 Task: Find an Airbnb in Prairieville, United States for 2 adults from August 1 to August 5, with a price range of ₹6000 to ₹15000, 1 bedroom, 1 bed, 1 bathroom, flat type, Wifi, self check-in, and English-speaking host.
Action: Mouse moved to (465, 58)
Screenshot: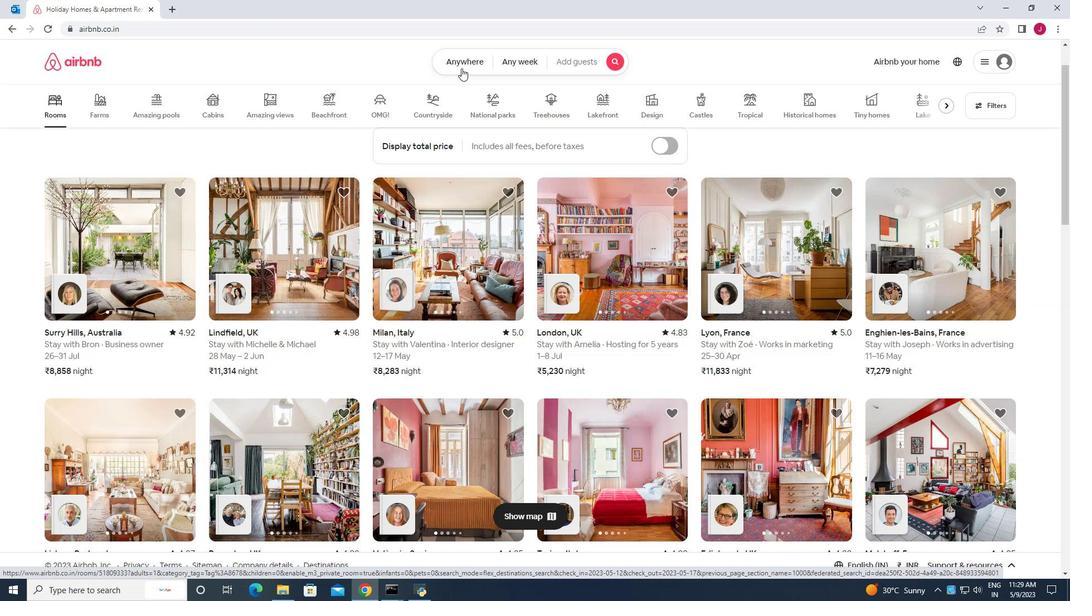 
Action: Mouse pressed left at (465, 58)
Screenshot: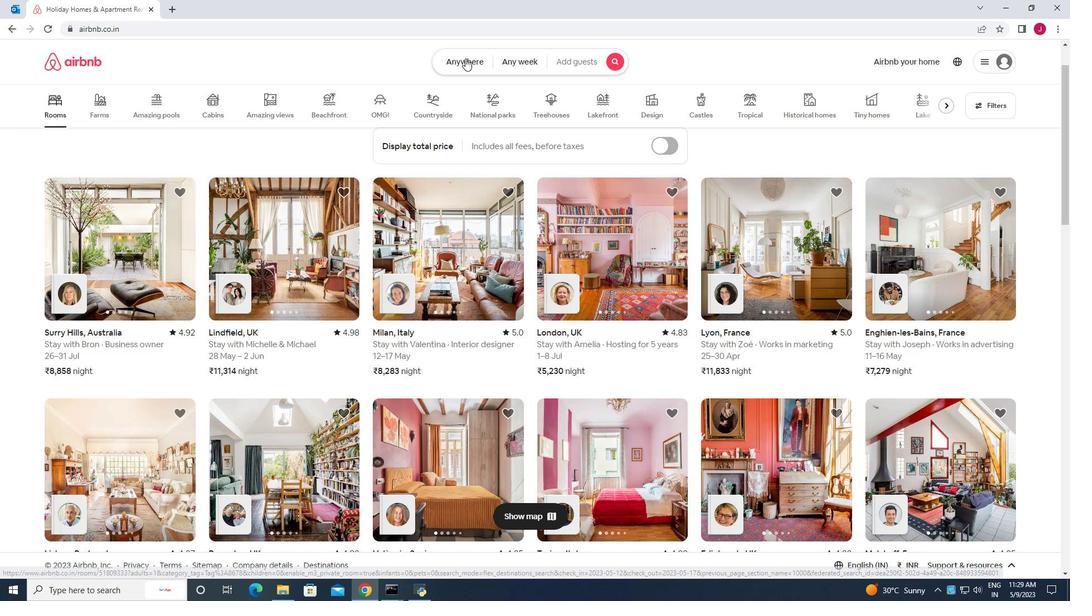 
Action: Mouse moved to (351, 107)
Screenshot: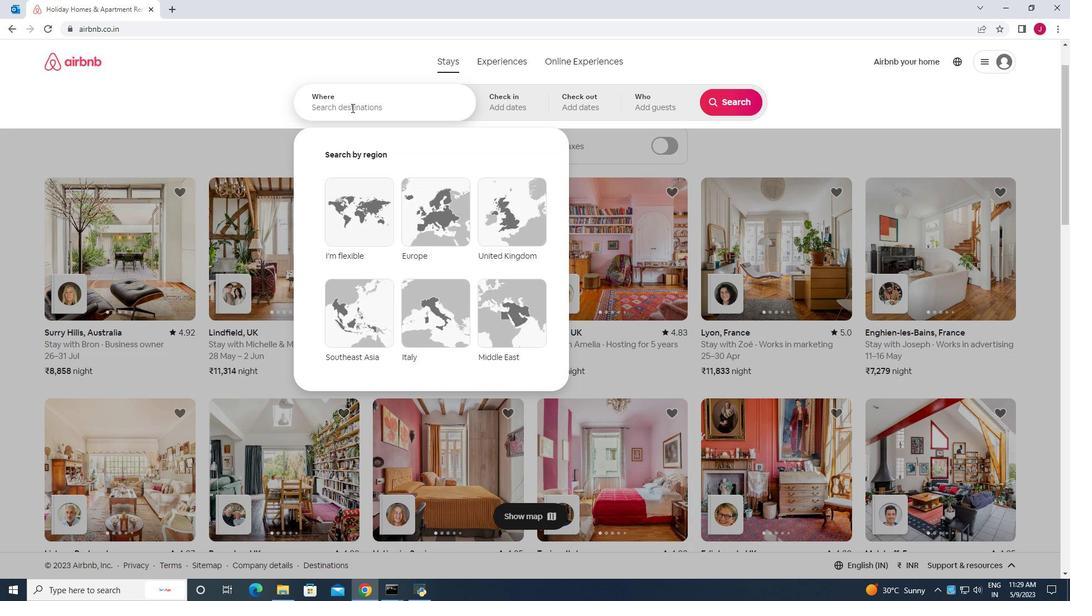 
Action: Mouse pressed left at (351, 107)
Screenshot: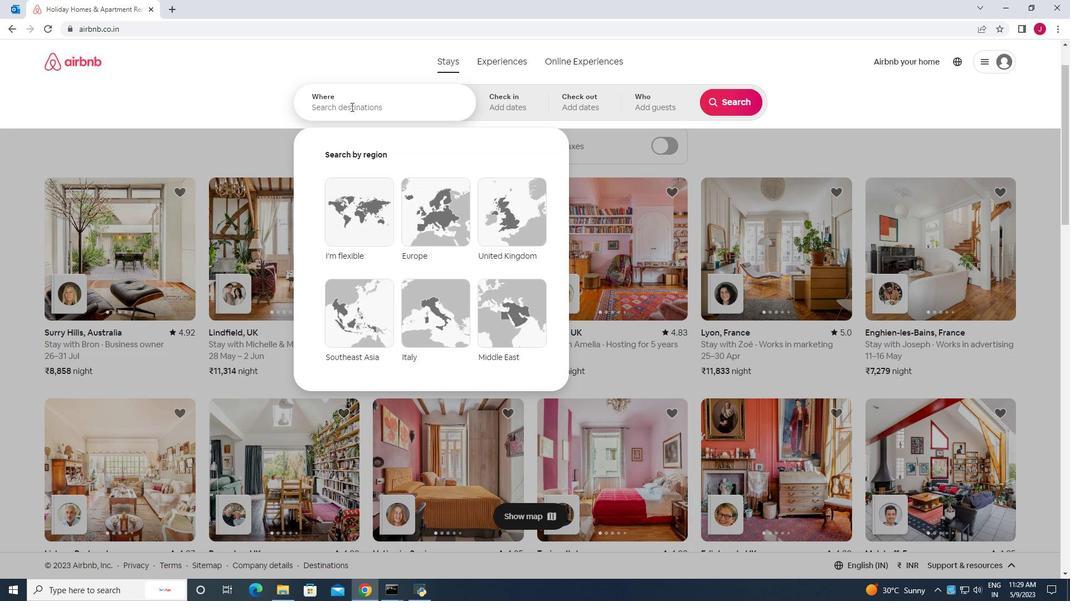 
Action: Key pressed praireville<Key.space>united<Key.space>states<Key.enter>
Screenshot: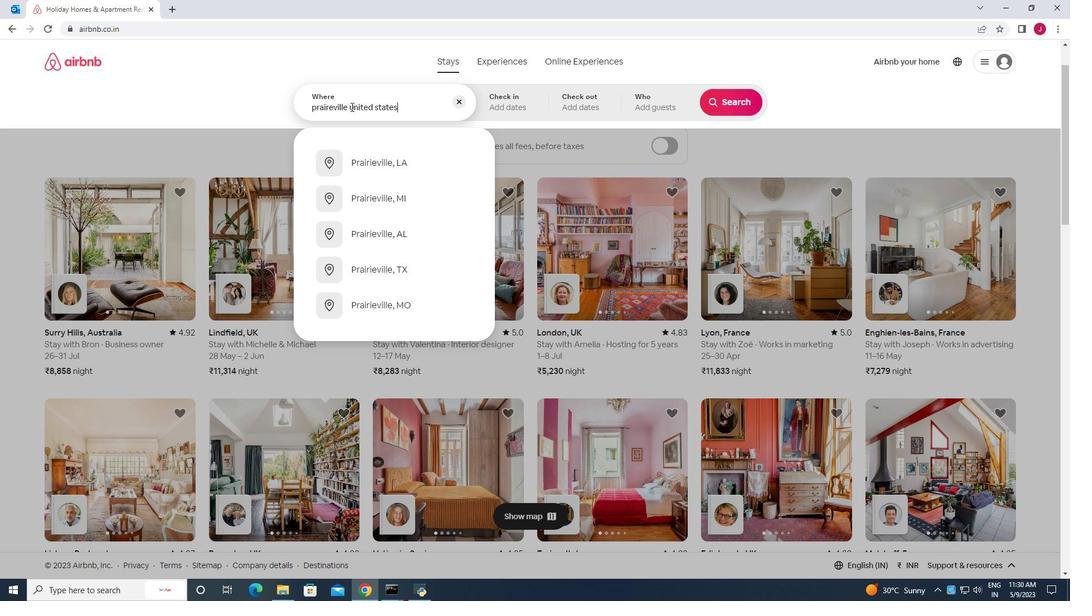 
Action: Mouse moved to (735, 187)
Screenshot: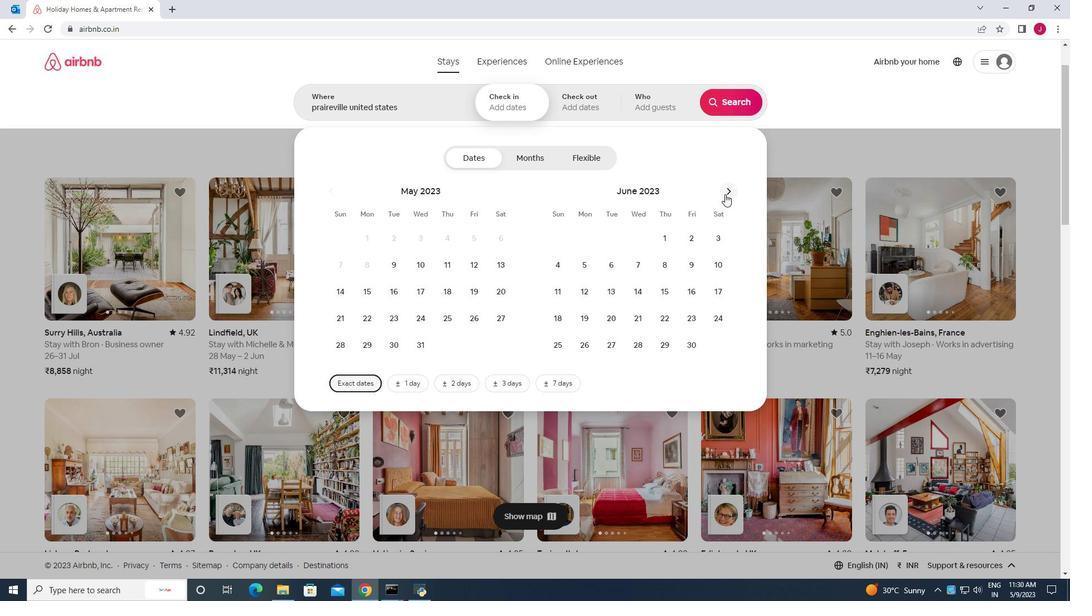 
Action: Mouse pressed left at (735, 187)
Screenshot: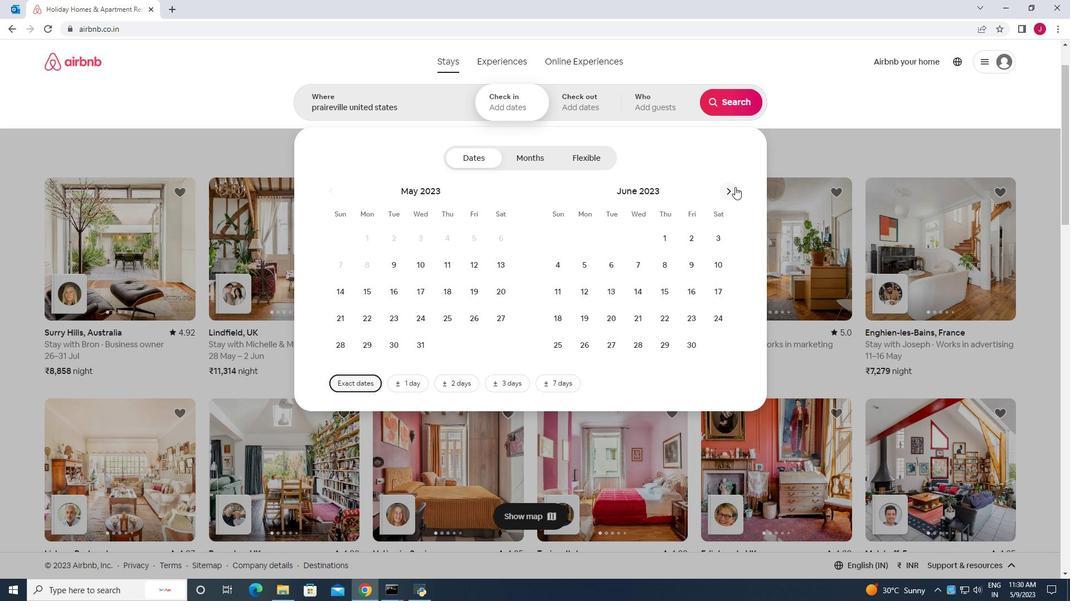 
Action: Mouse moved to (734, 187)
Screenshot: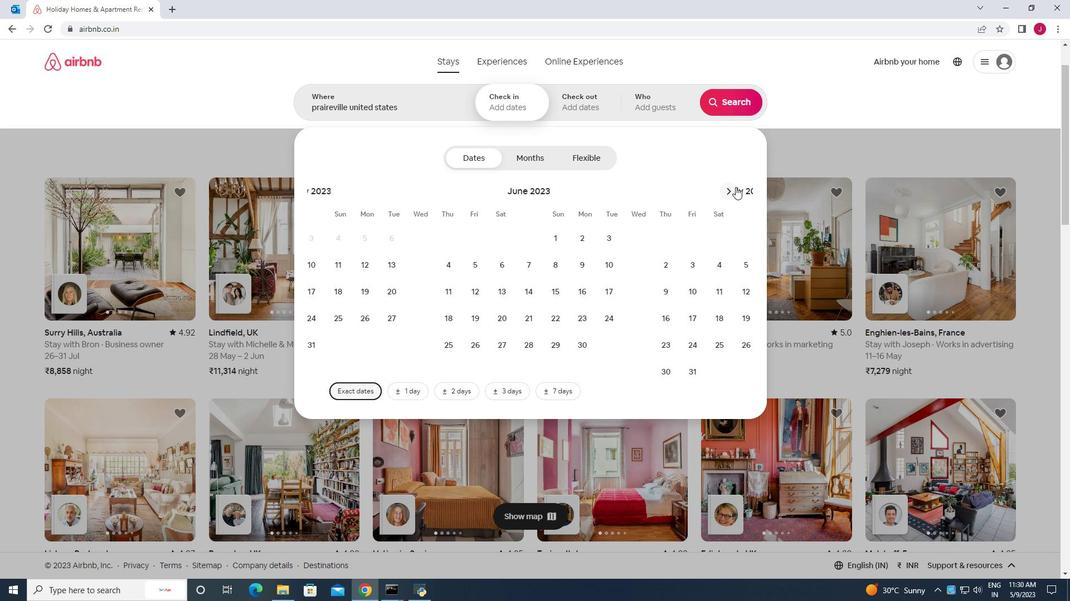 
Action: Mouse pressed left at (734, 187)
Screenshot: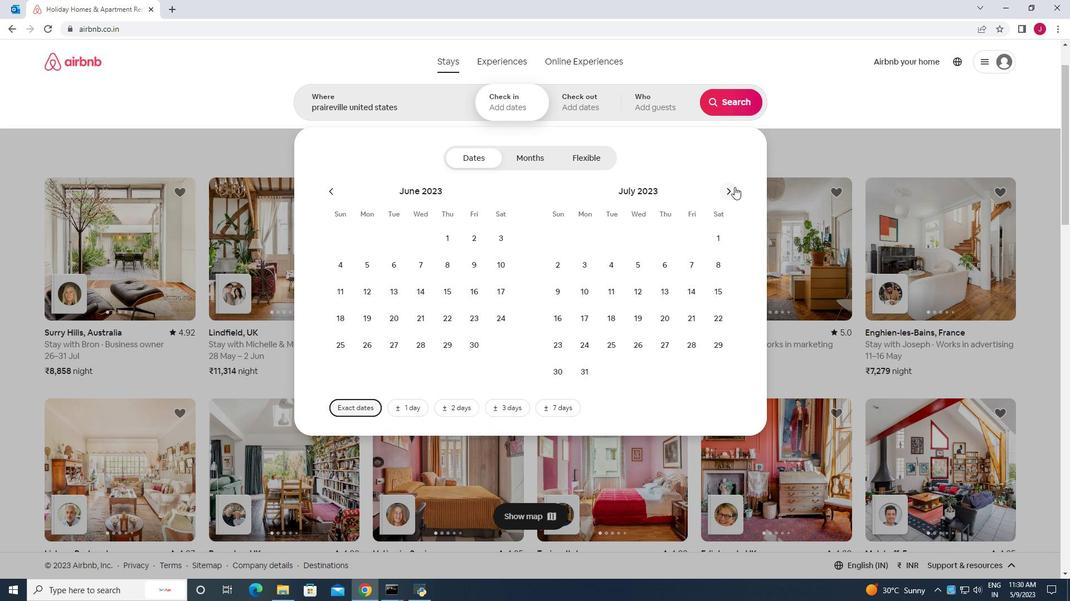 
Action: Mouse moved to (611, 239)
Screenshot: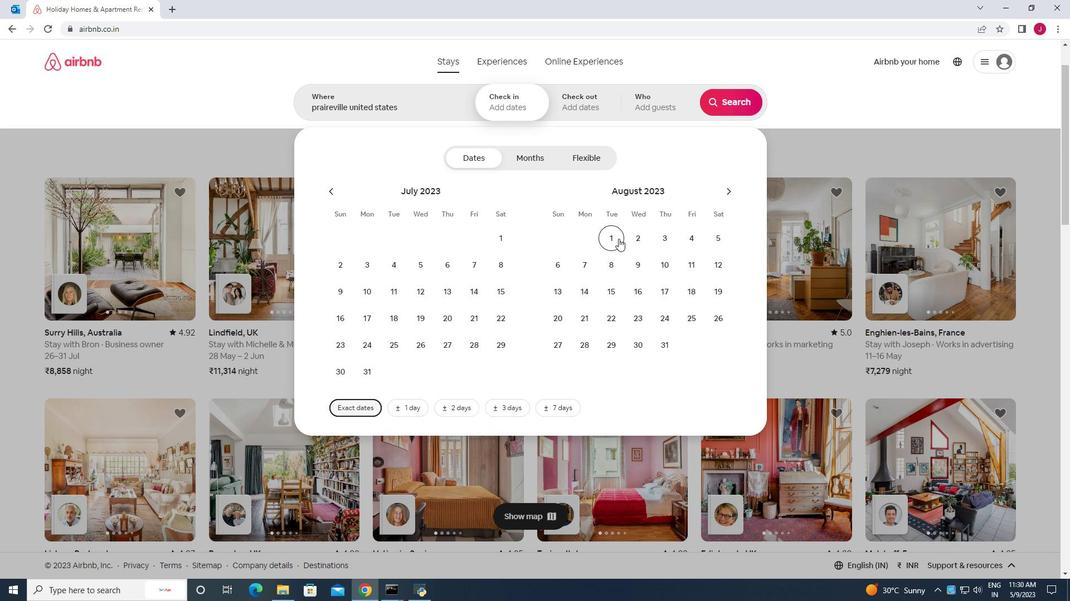 
Action: Mouse pressed left at (611, 239)
Screenshot: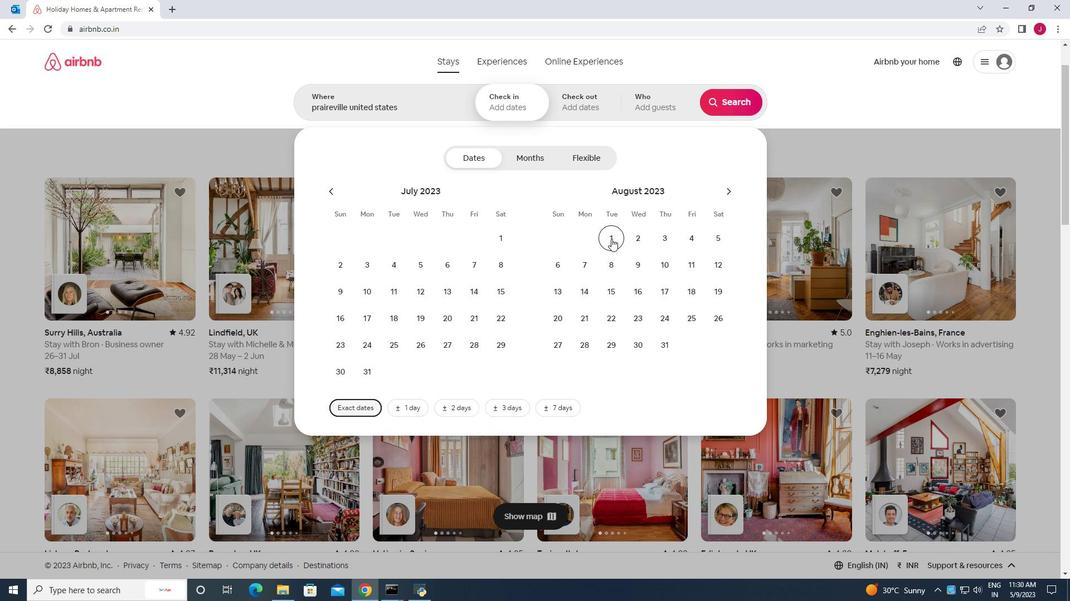 
Action: Mouse moved to (720, 236)
Screenshot: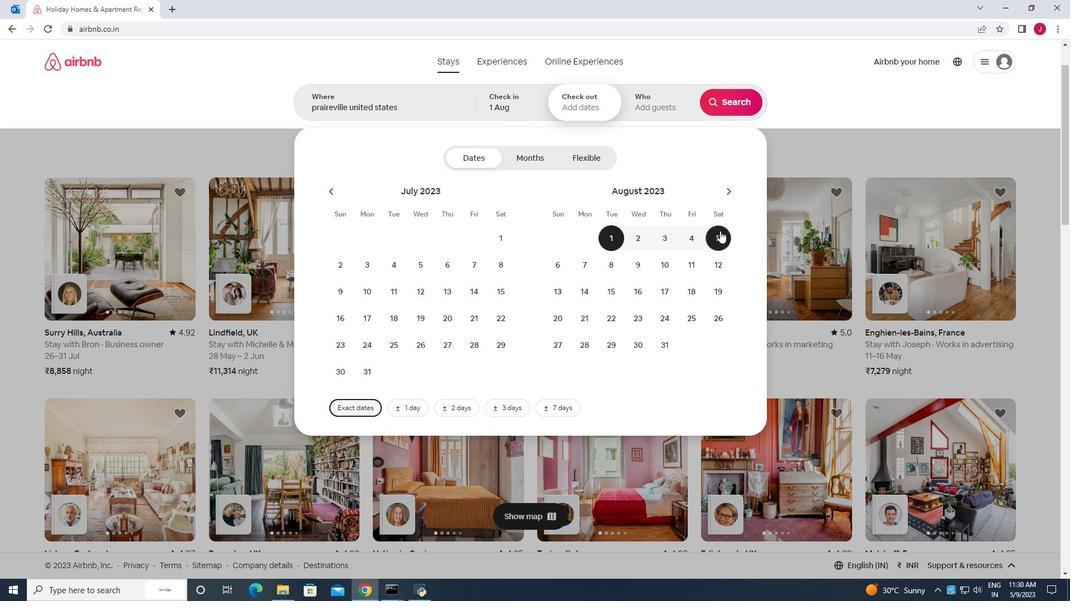 
Action: Mouse pressed left at (720, 236)
Screenshot: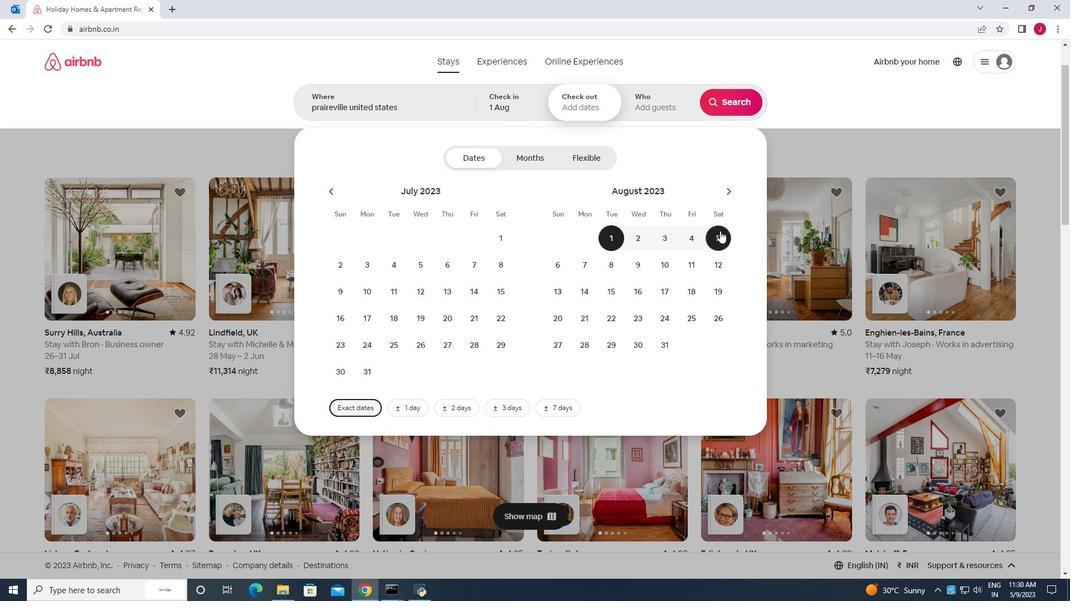 
Action: Mouse moved to (650, 104)
Screenshot: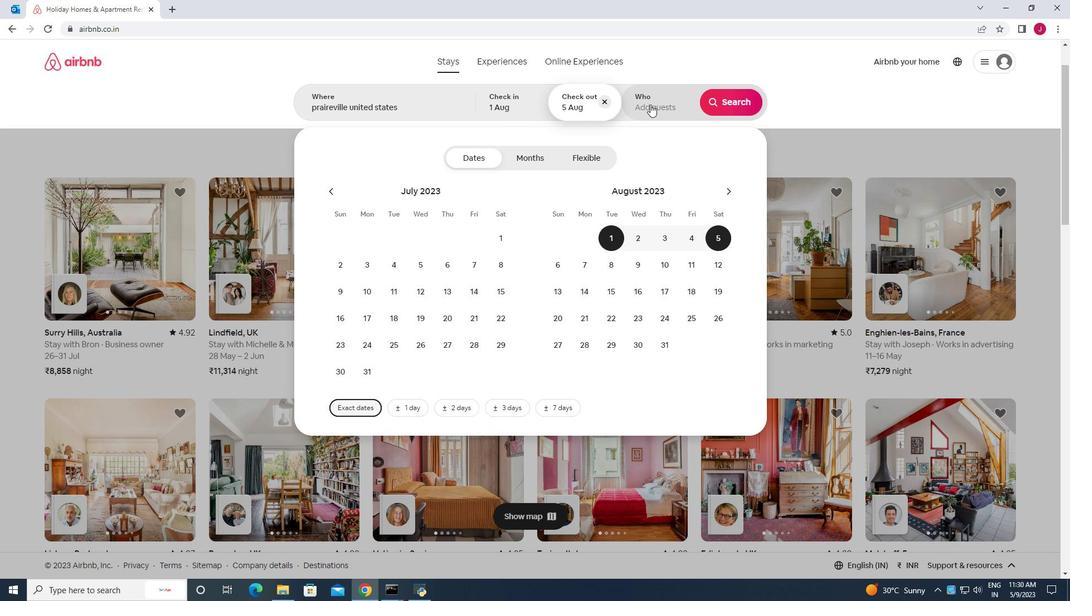 
Action: Mouse pressed left at (650, 104)
Screenshot: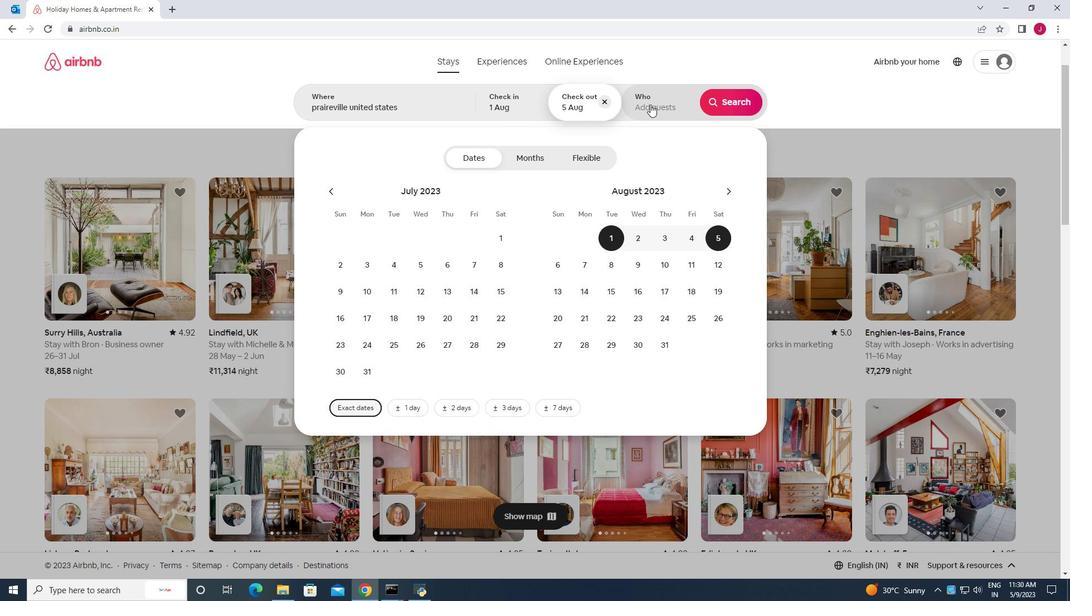 
Action: Mouse moved to (732, 164)
Screenshot: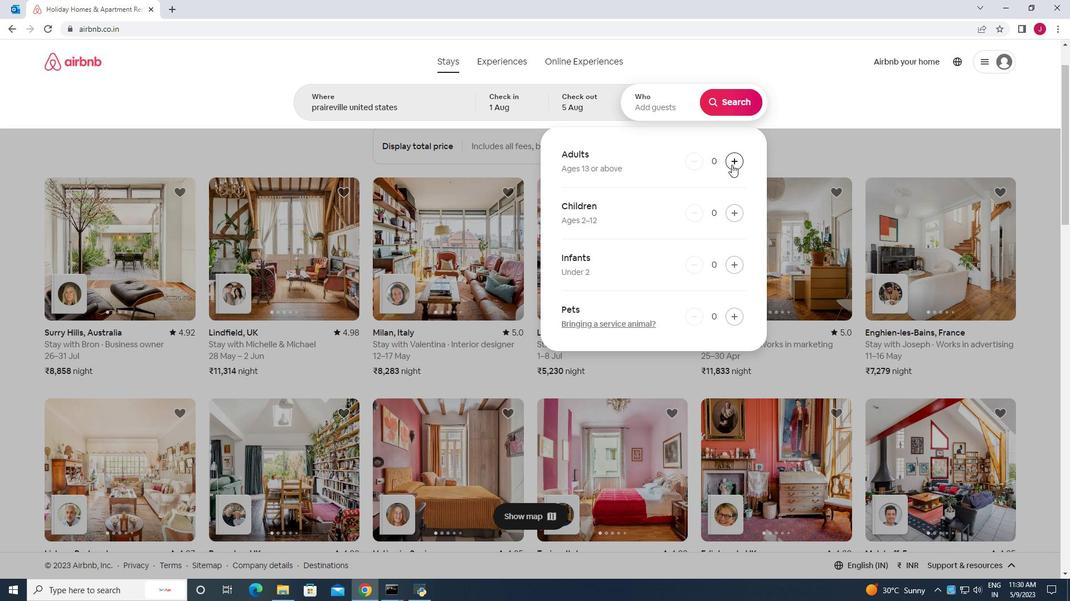 
Action: Mouse pressed left at (732, 164)
Screenshot: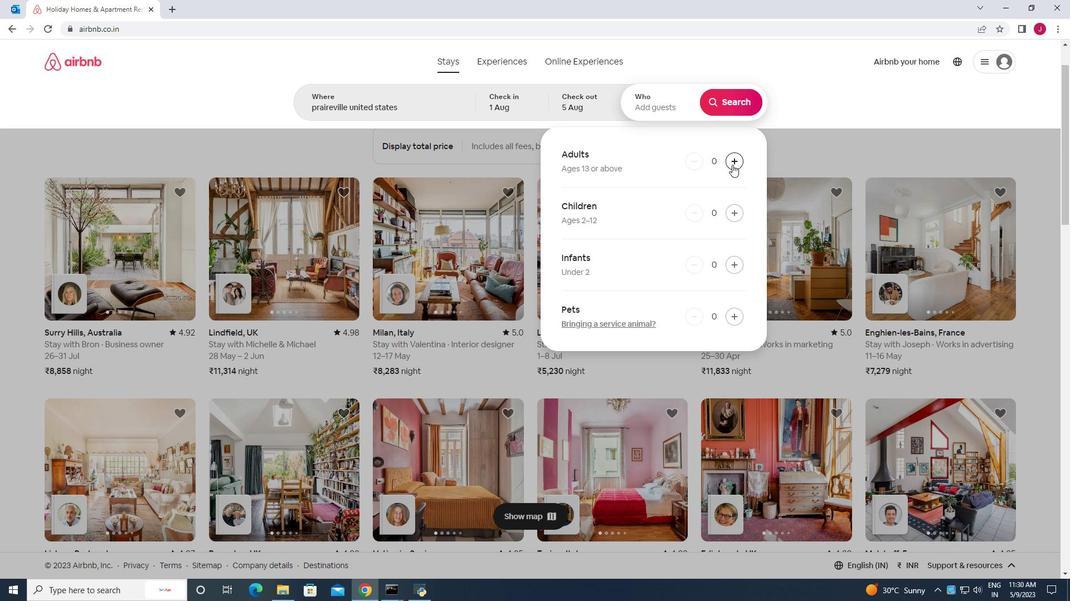 
Action: Mouse moved to (738, 99)
Screenshot: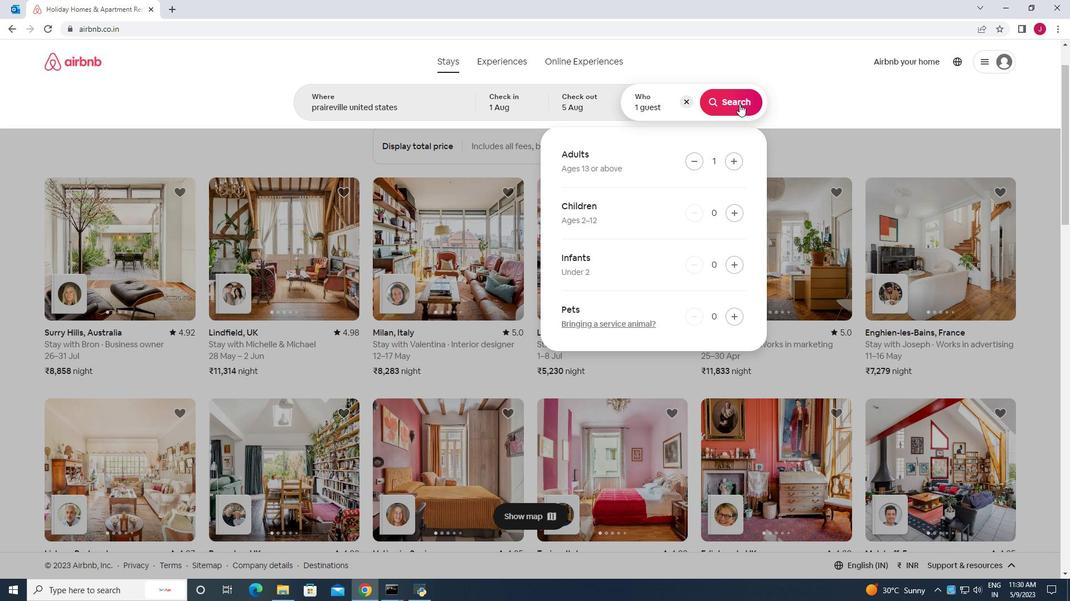 
Action: Mouse pressed left at (738, 99)
Screenshot: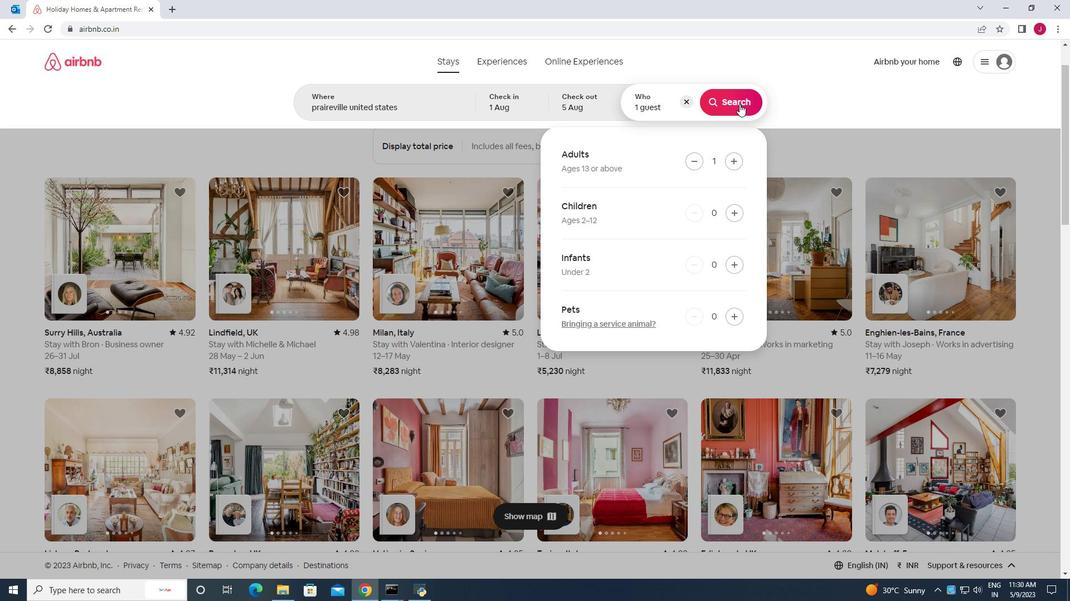 
Action: Mouse moved to (1027, 107)
Screenshot: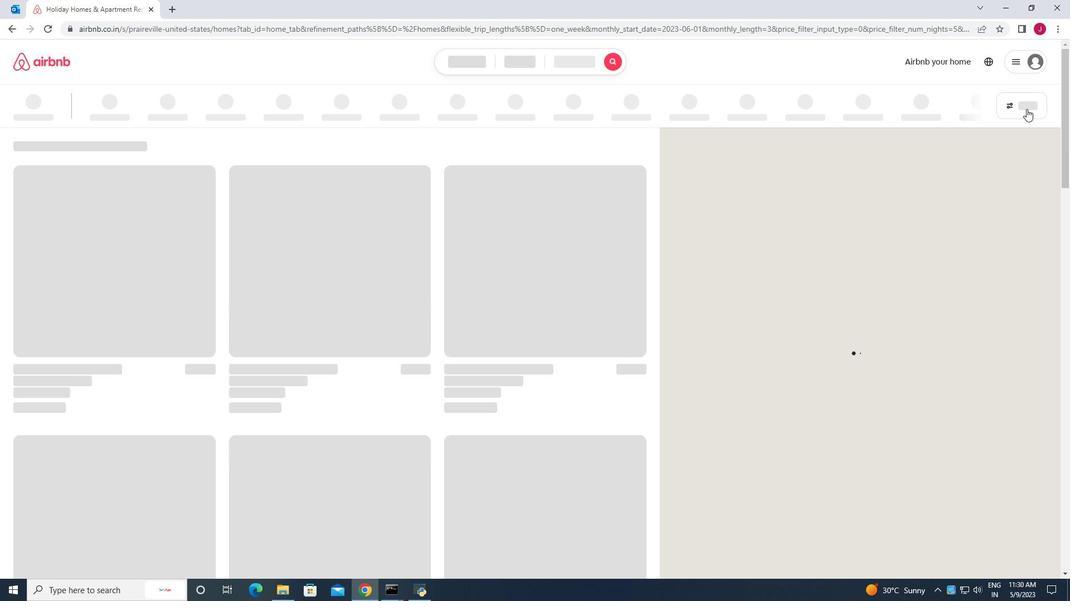 
Action: Mouse pressed left at (1027, 107)
Screenshot: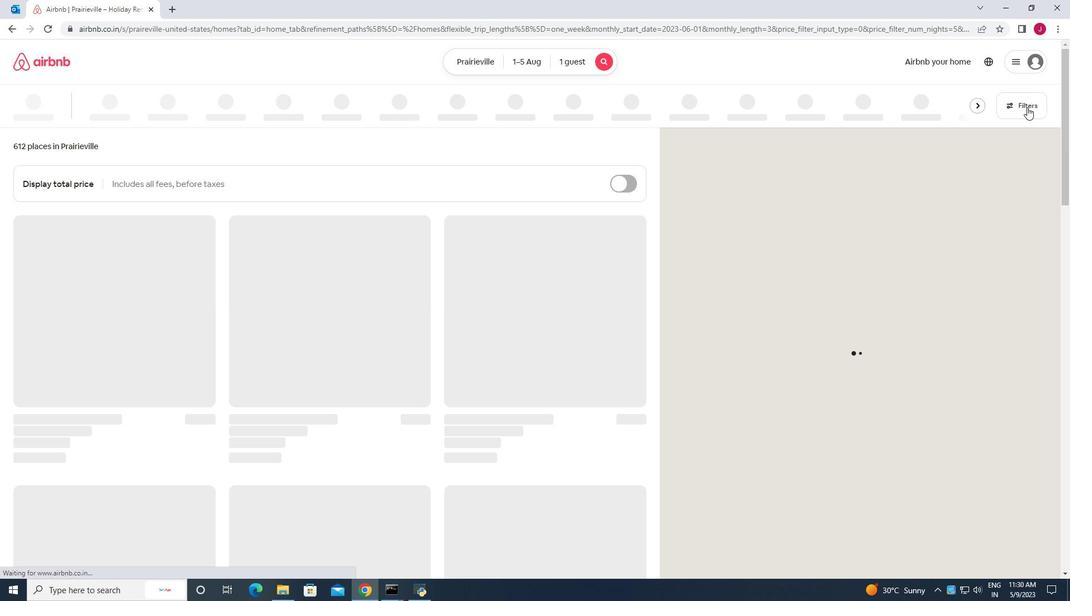 
Action: Mouse moved to (411, 377)
Screenshot: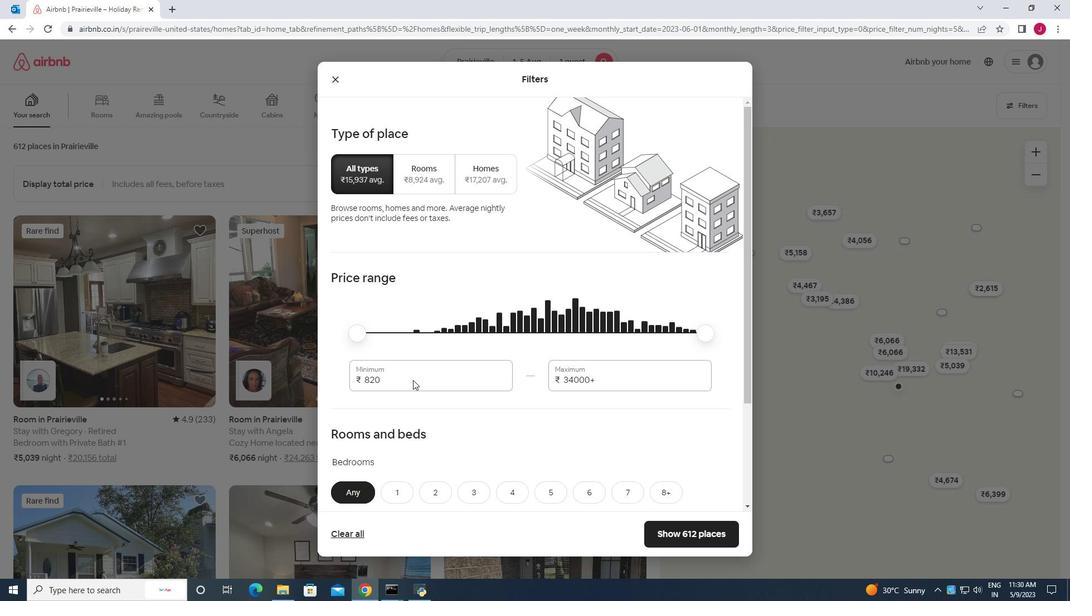 
Action: Mouse pressed left at (411, 377)
Screenshot: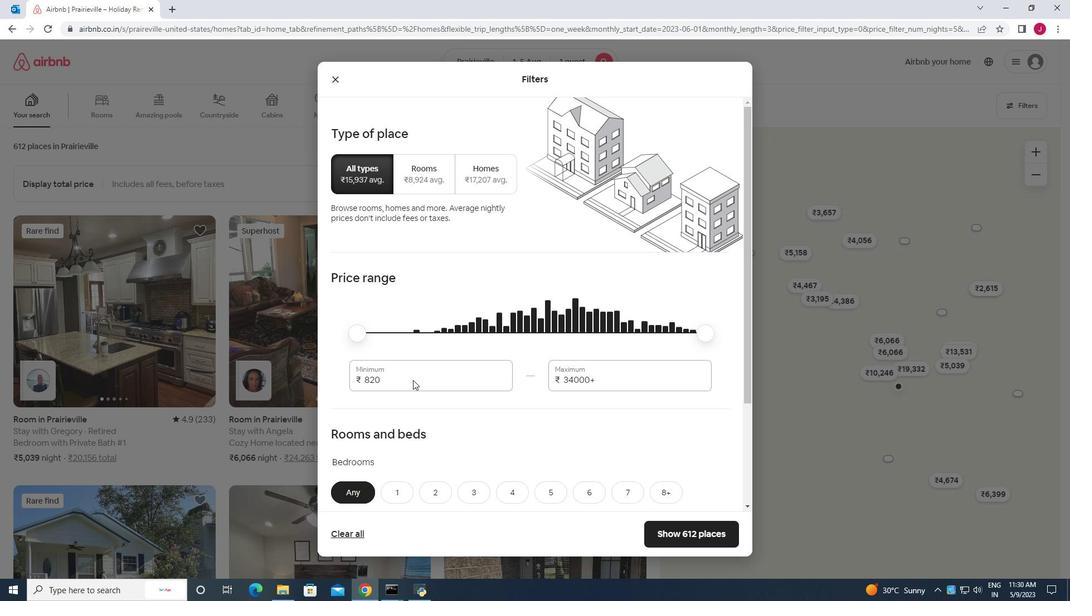 
Action: Mouse moved to (410, 376)
Screenshot: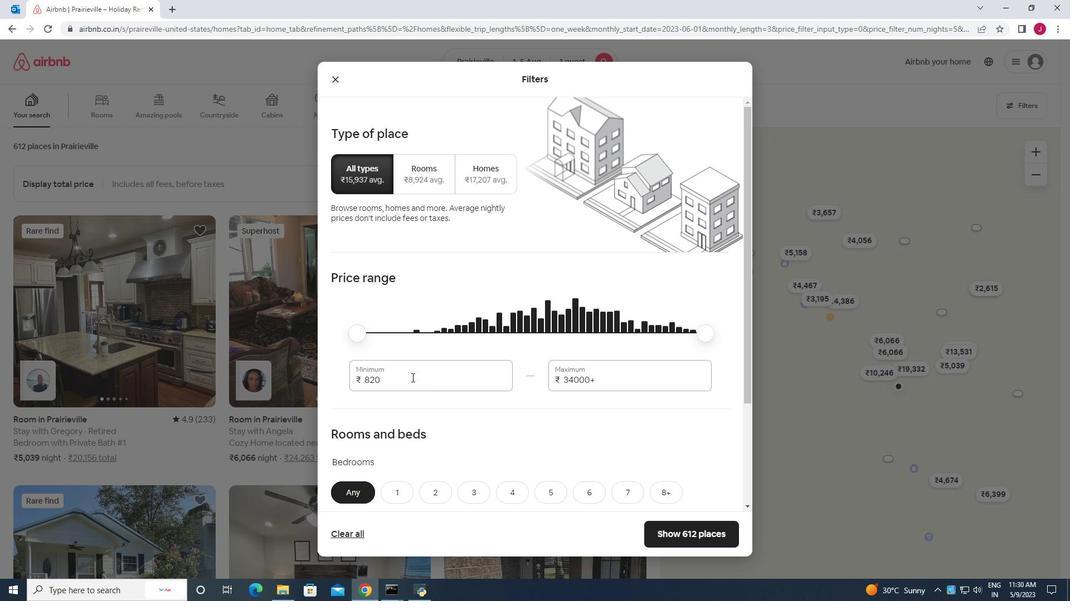 
Action: Key pressed <Key.backspace><Key.backspace><Key.backspace><Key.backspace><Key.backspace>6000
Screenshot: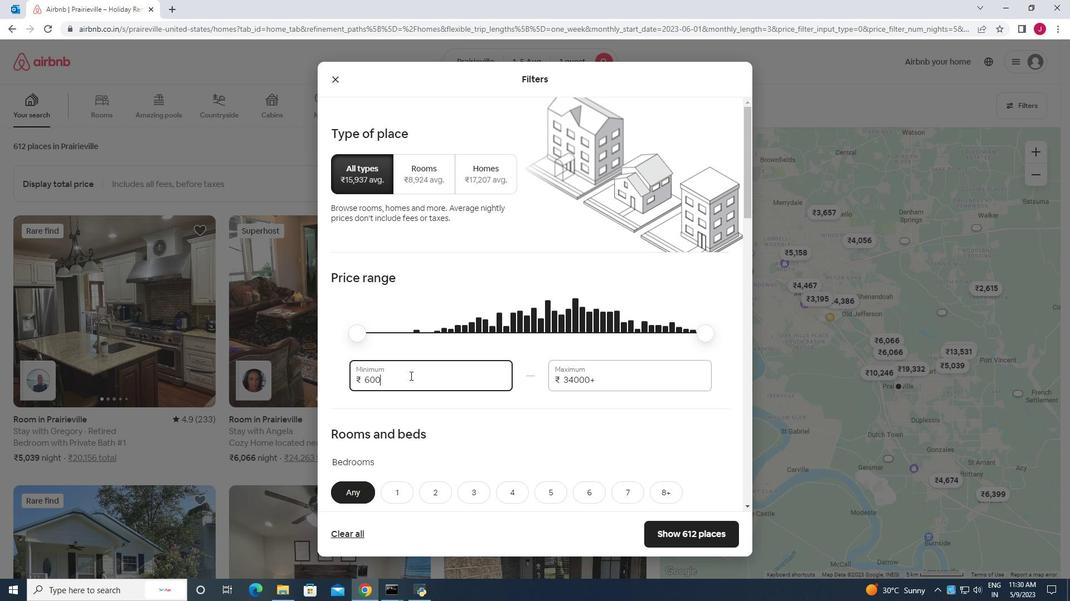 
Action: Mouse moved to (637, 382)
Screenshot: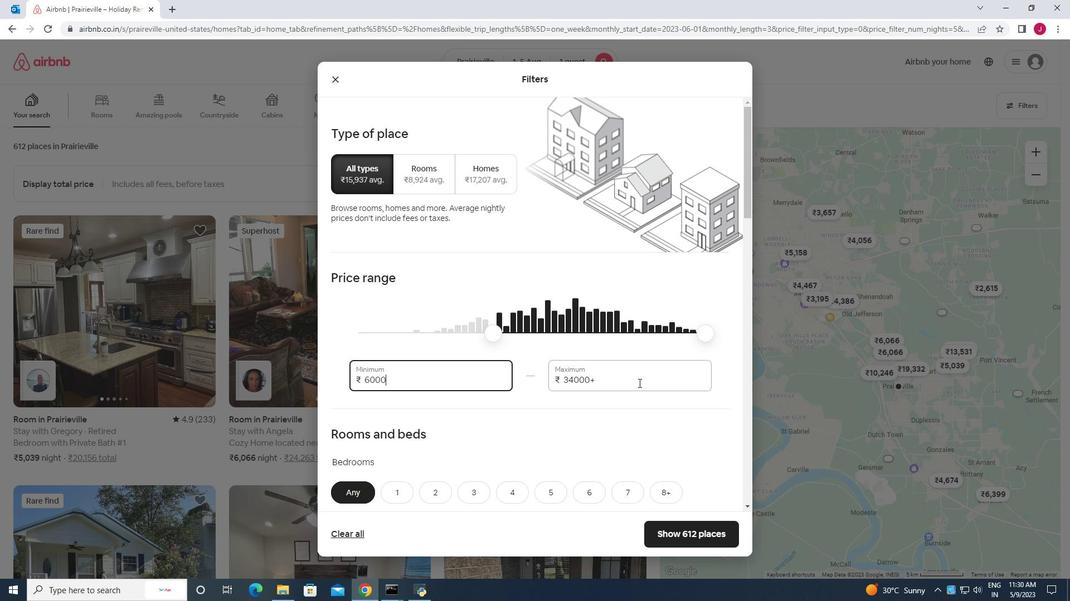 
Action: Mouse pressed left at (637, 382)
Screenshot: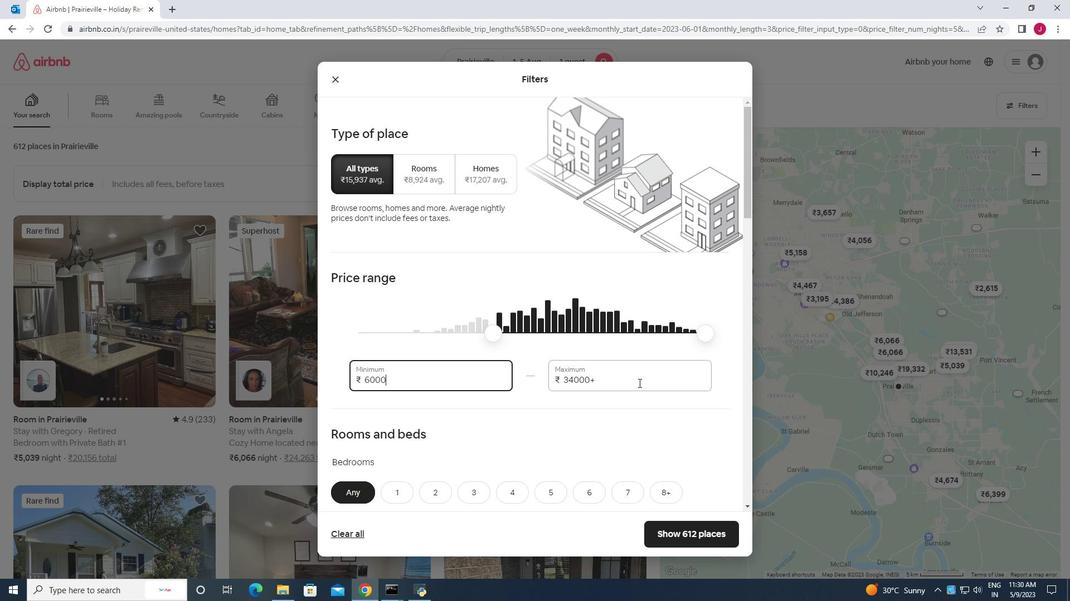 
Action: Mouse moved to (637, 382)
Screenshot: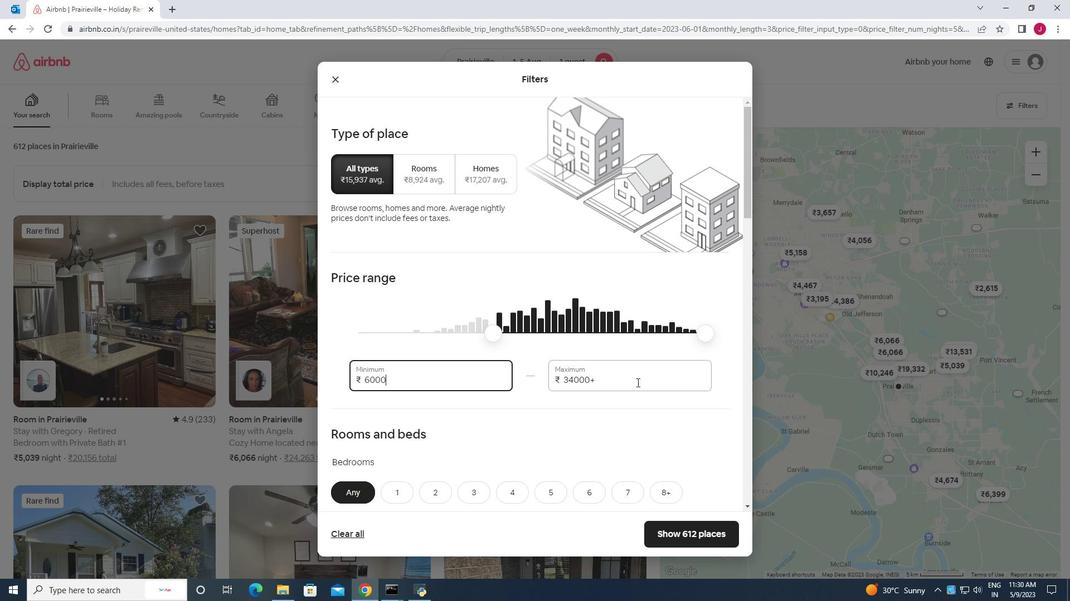 
Action: Key pressed <Key.backspace><Key.backspace><Key.backspace><Key.backspace><Key.backspace><Key.backspace><Key.backspace><Key.backspace><Key.backspace><Key.backspace><Key.backspace><Key.backspace><Key.backspace><Key.backspace><Key.backspace><Key.backspace>150000<Key.backspace>
Screenshot: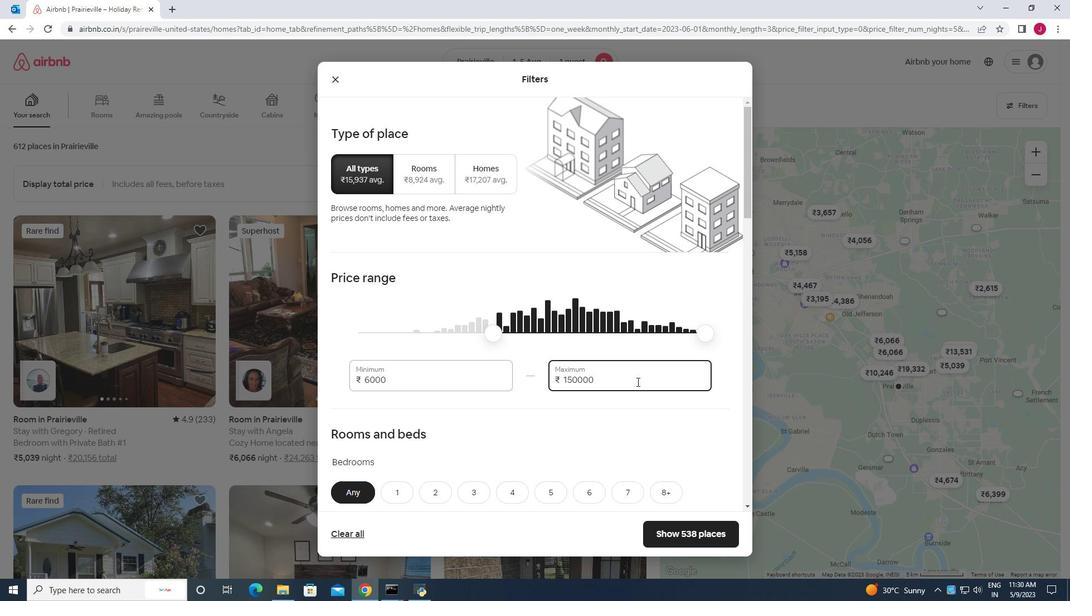 
Action: Mouse moved to (406, 214)
Screenshot: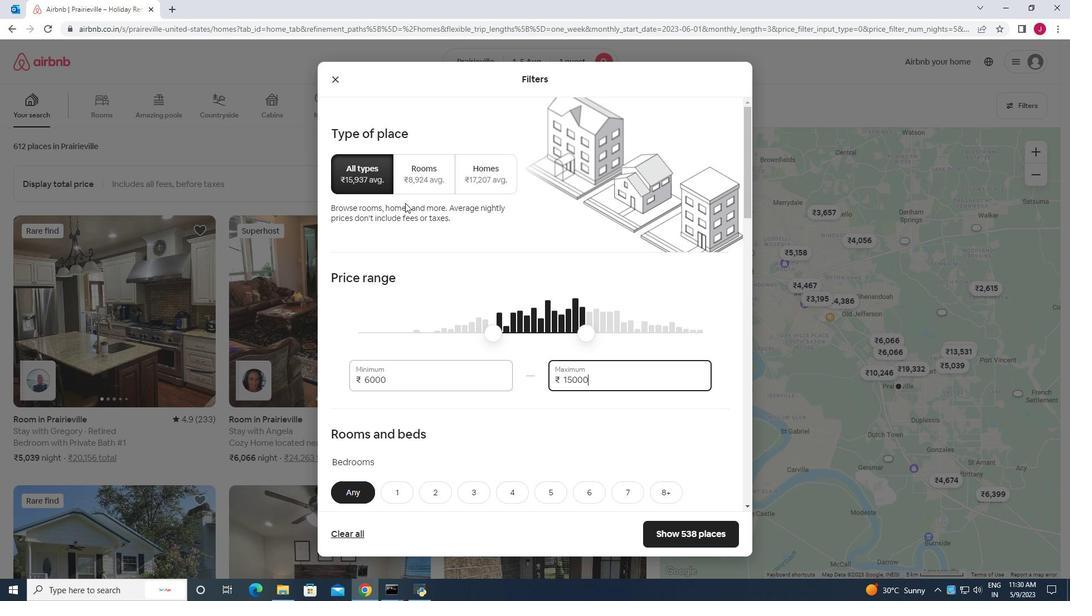 
Action: Mouse scrolled (406, 213) with delta (0, 0)
Screenshot: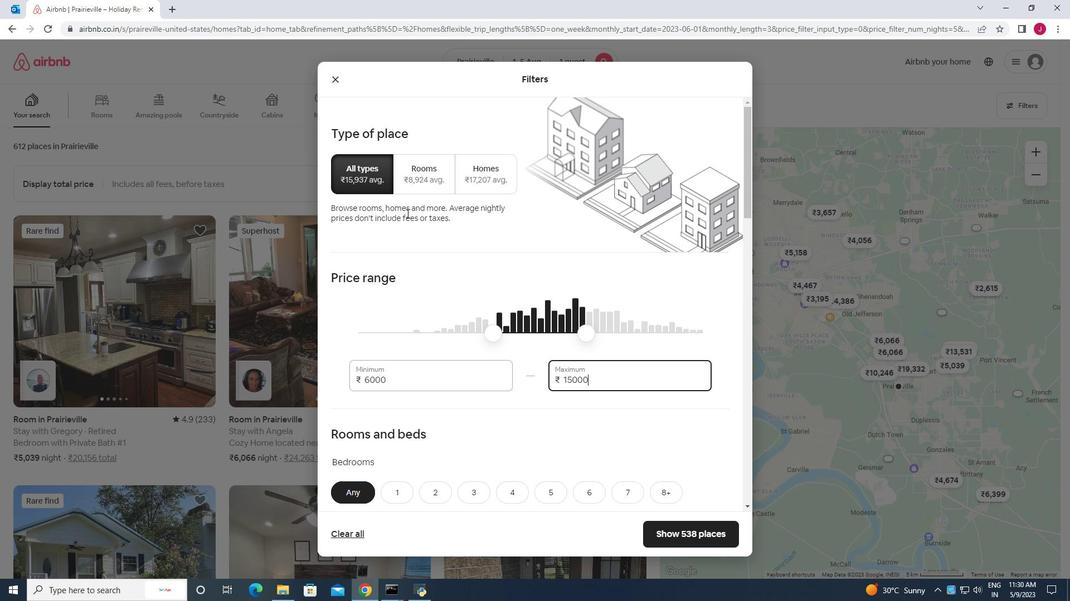 
Action: Mouse moved to (435, 366)
Screenshot: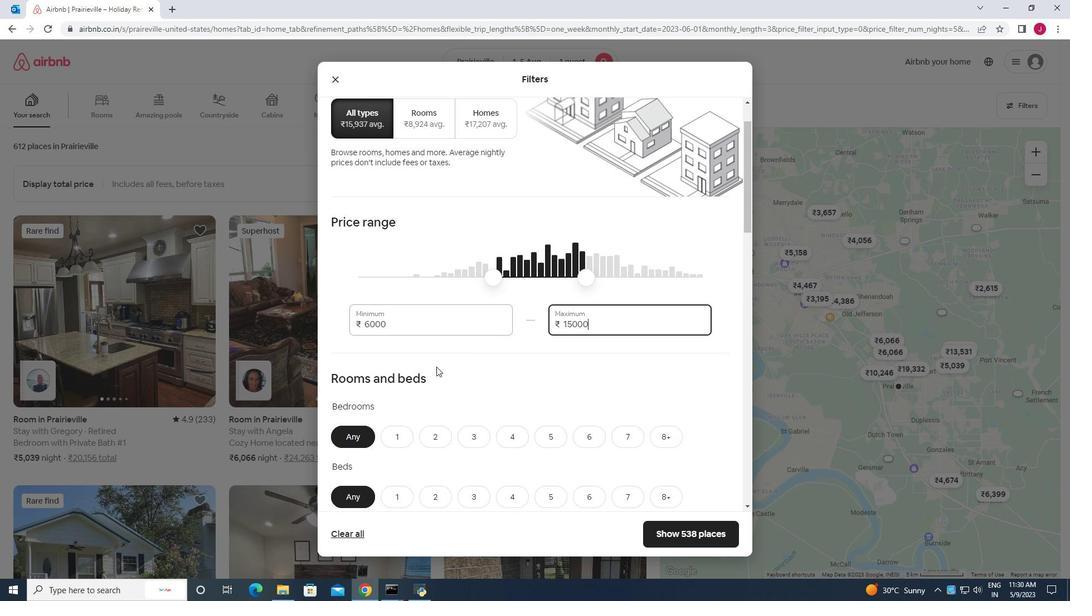 
Action: Mouse scrolled (435, 365) with delta (0, 0)
Screenshot: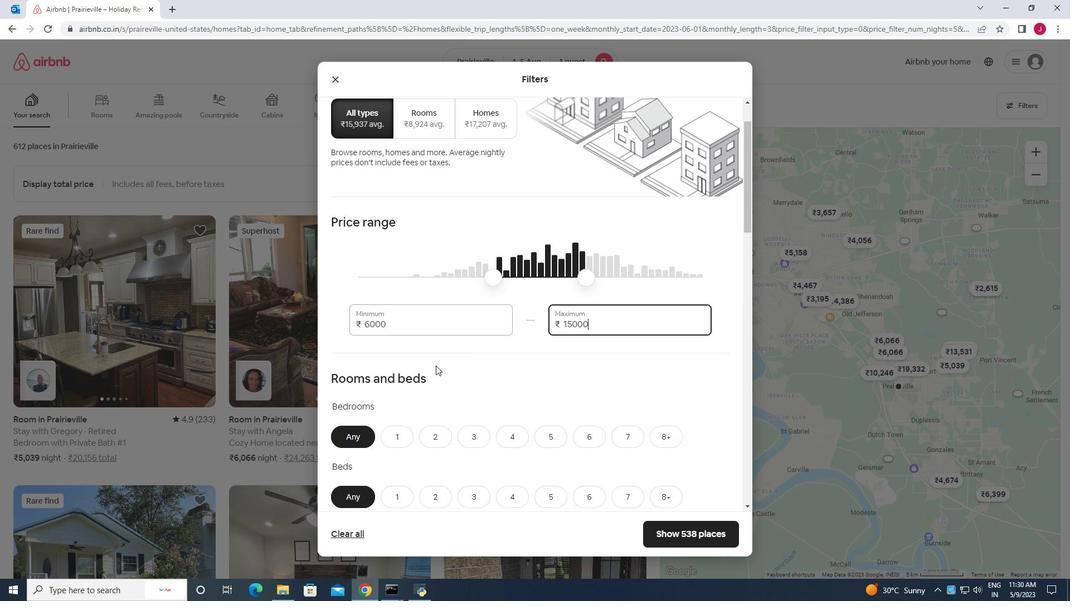 
Action: Mouse scrolled (435, 365) with delta (0, 0)
Screenshot: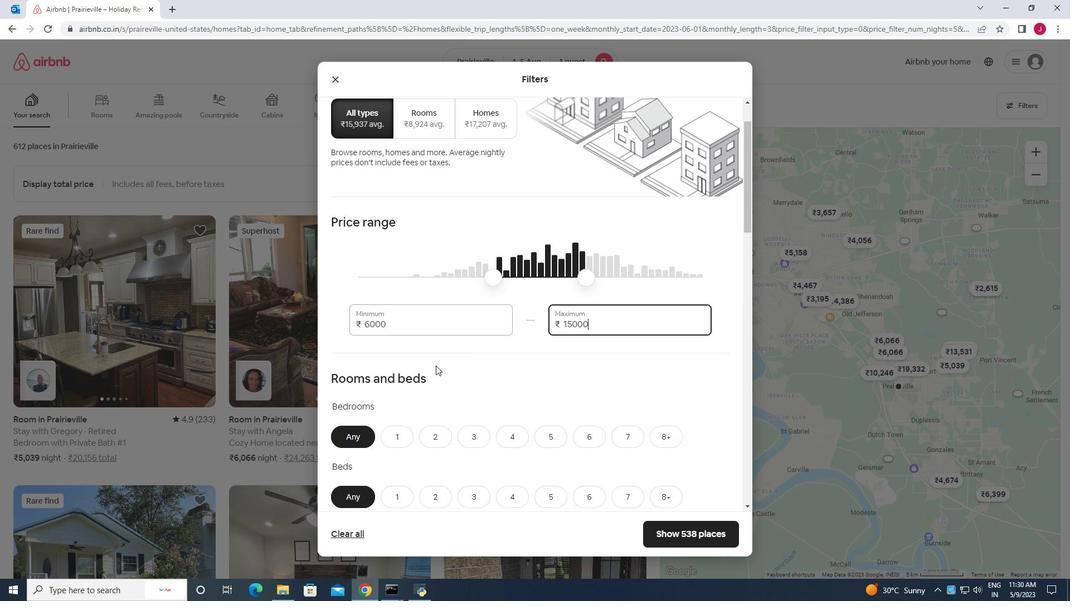 
Action: Mouse moved to (400, 327)
Screenshot: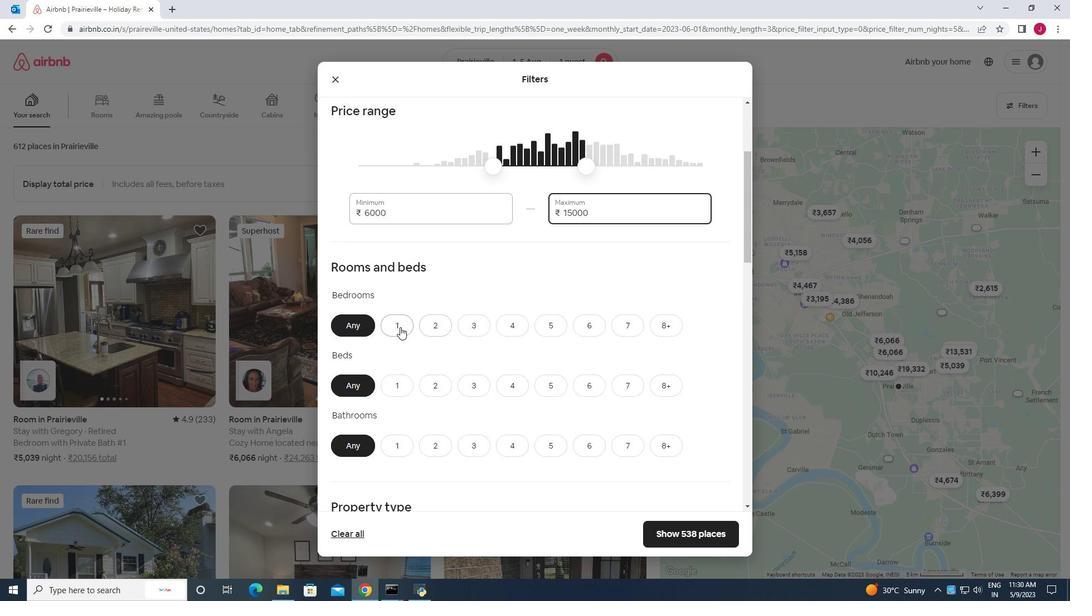 
Action: Mouse pressed left at (400, 327)
Screenshot: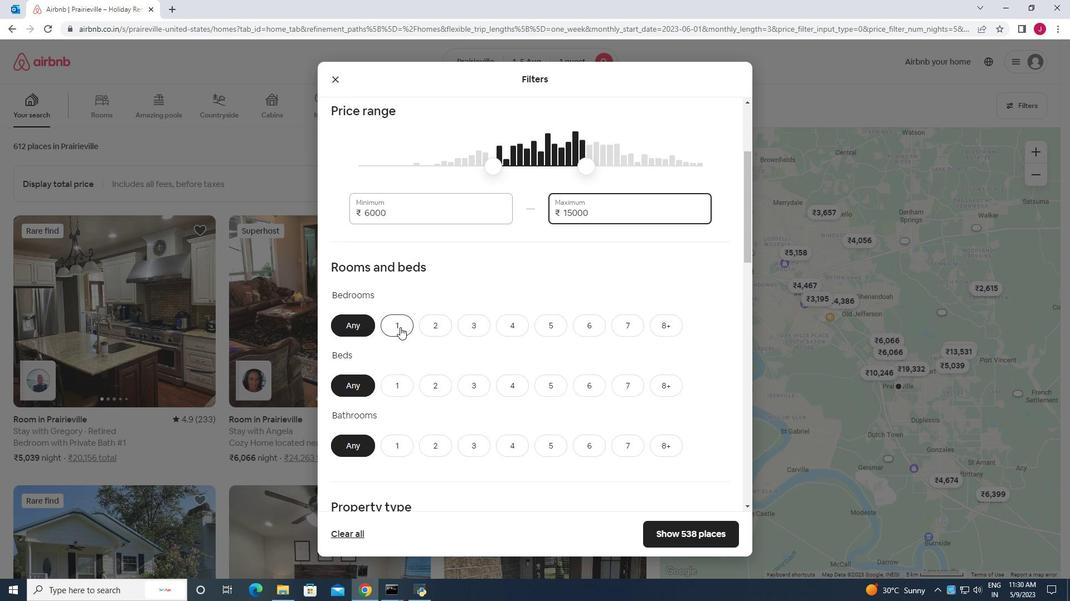 
Action: Mouse moved to (399, 381)
Screenshot: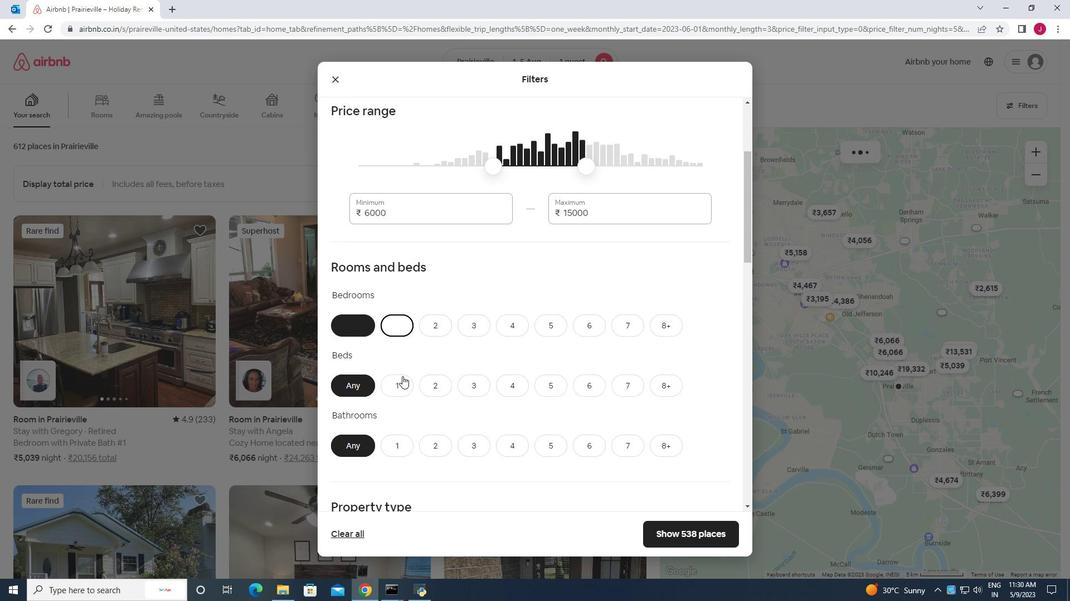 
Action: Mouse pressed left at (399, 381)
Screenshot: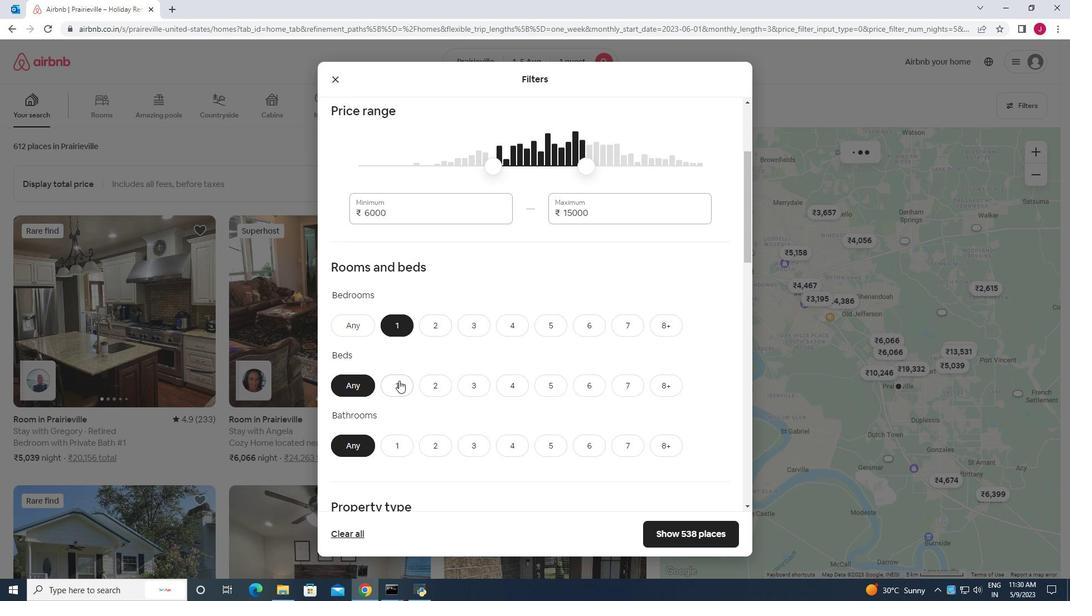 
Action: Mouse moved to (399, 448)
Screenshot: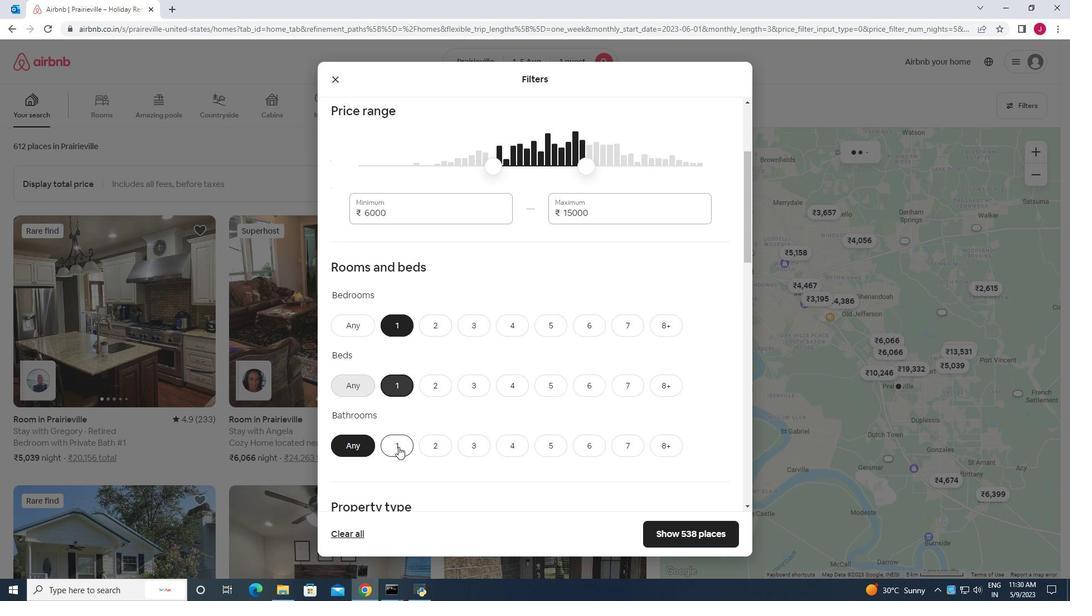 
Action: Mouse pressed left at (399, 448)
Screenshot: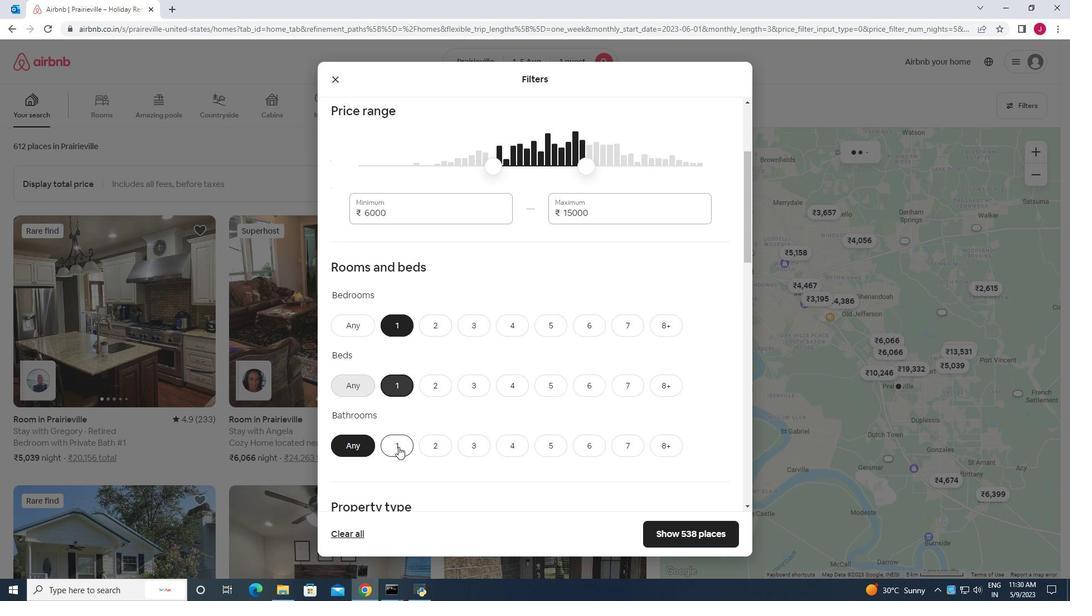 
Action: Mouse moved to (436, 375)
Screenshot: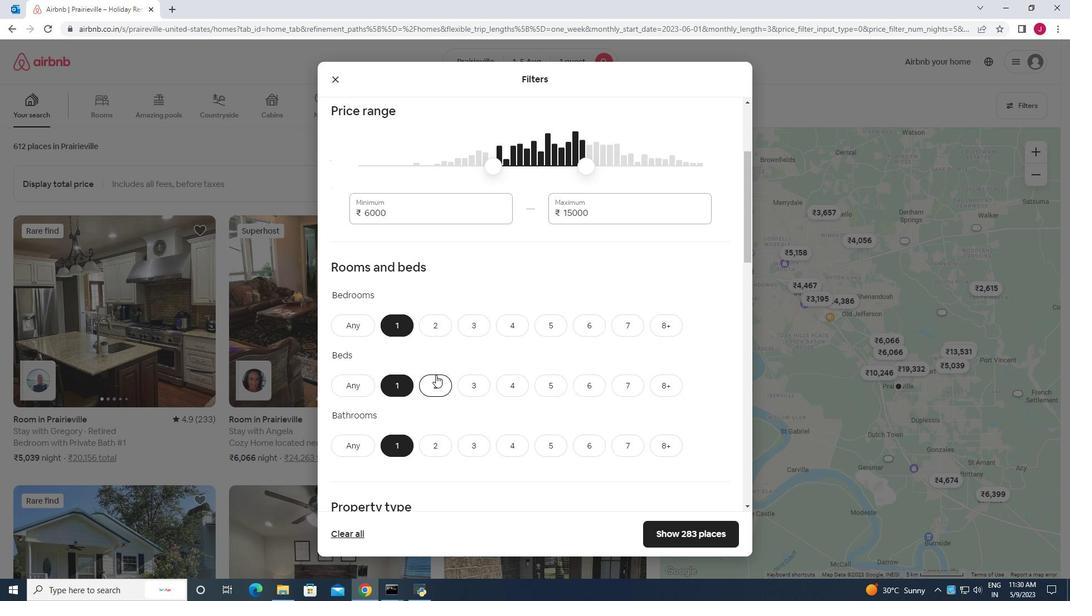 
Action: Mouse scrolled (436, 374) with delta (0, 0)
Screenshot: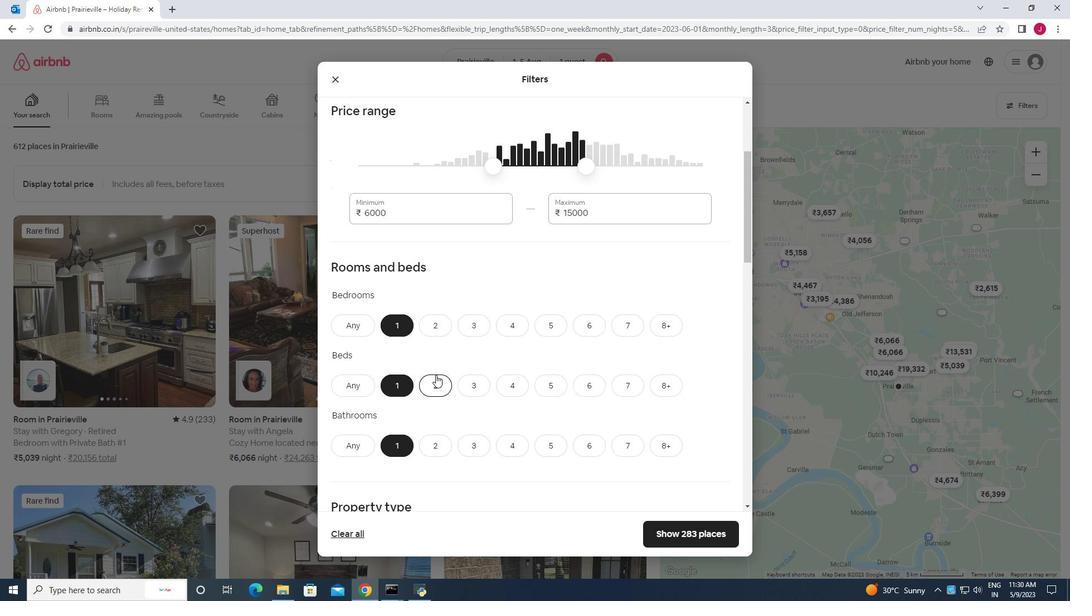 
Action: Mouse scrolled (436, 374) with delta (0, 0)
Screenshot: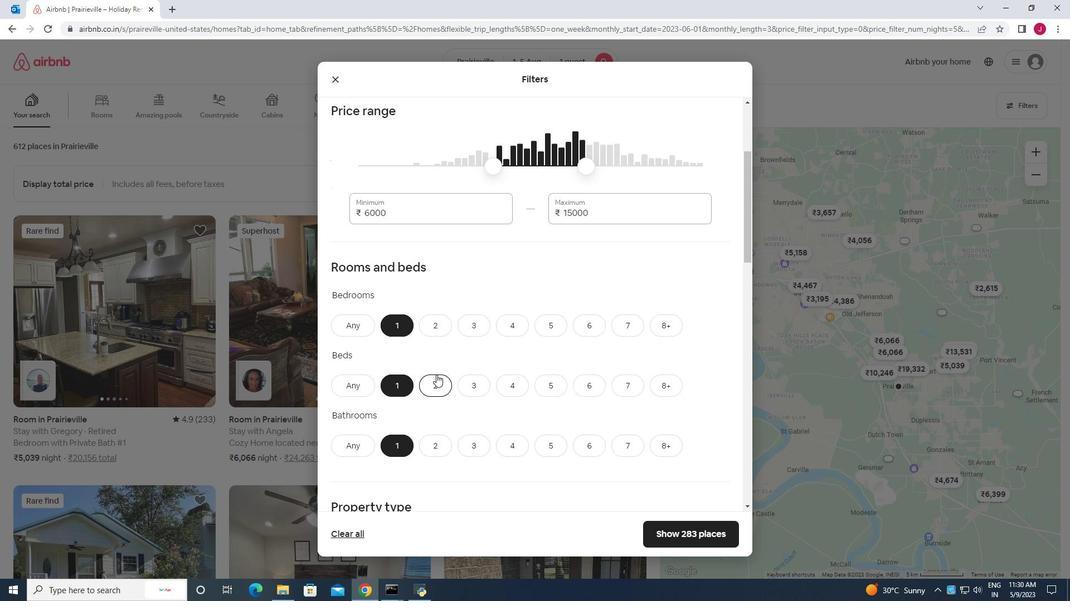 
Action: Mouse moved to (391, 462)
Screenshot: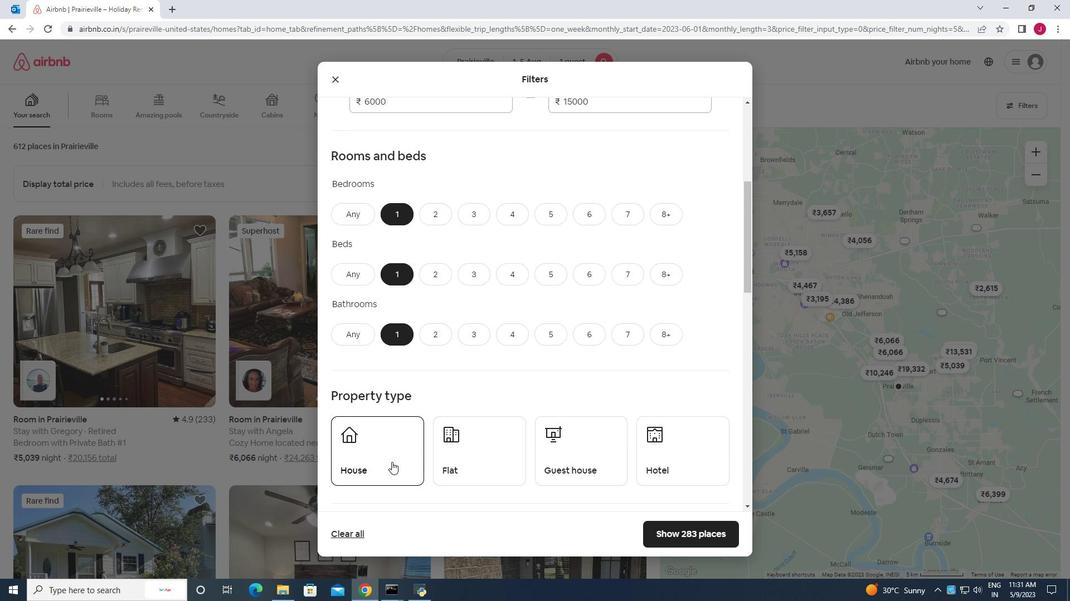 
Action: Mouse pressed left at (391, 462)
Screenshot: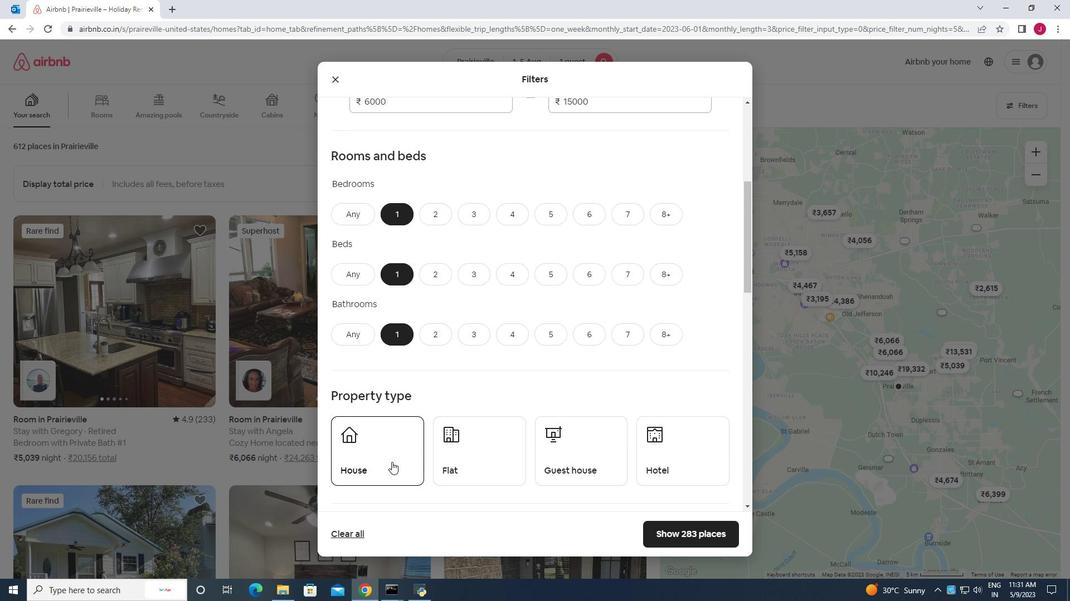 
Action: Mouse moved to (475, 462)
Screenshot: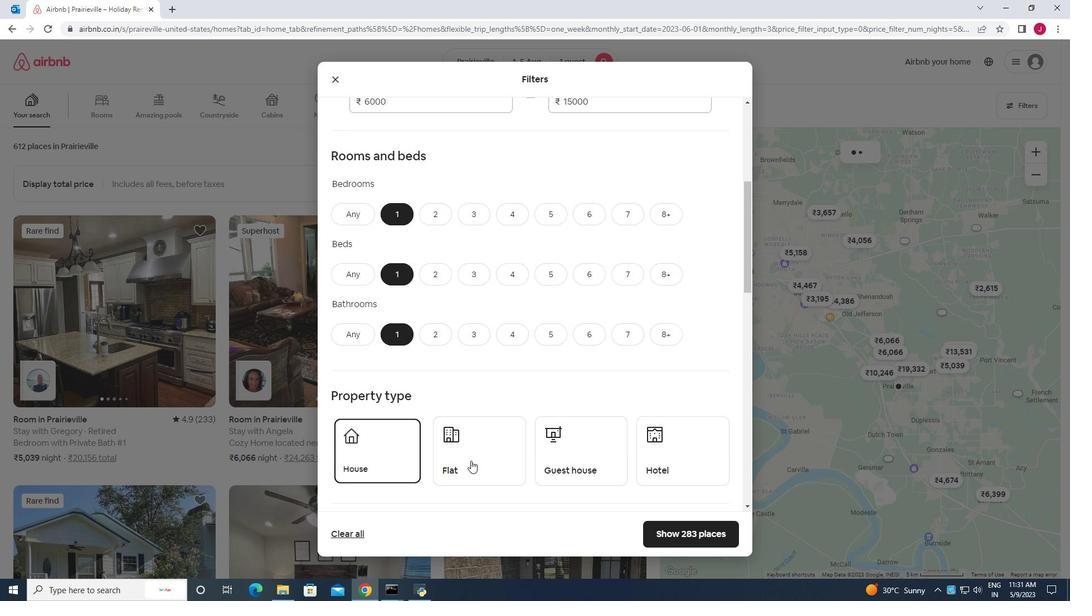 
Action: Mouse pressed left at (475, 462)
Screenshot: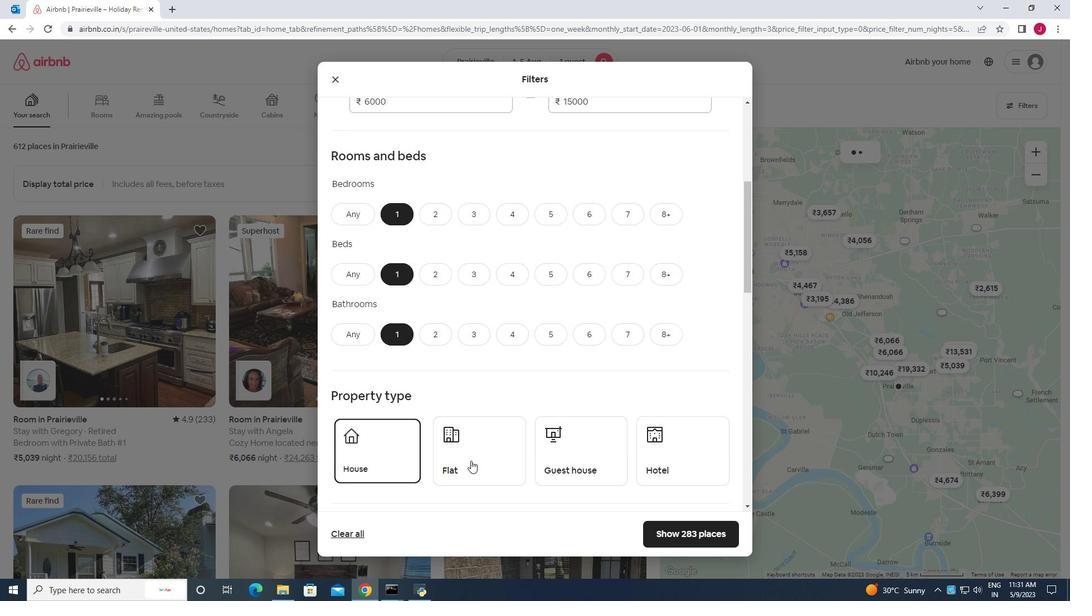 
Action: Mouse moved to (580, 463)
Screenshot: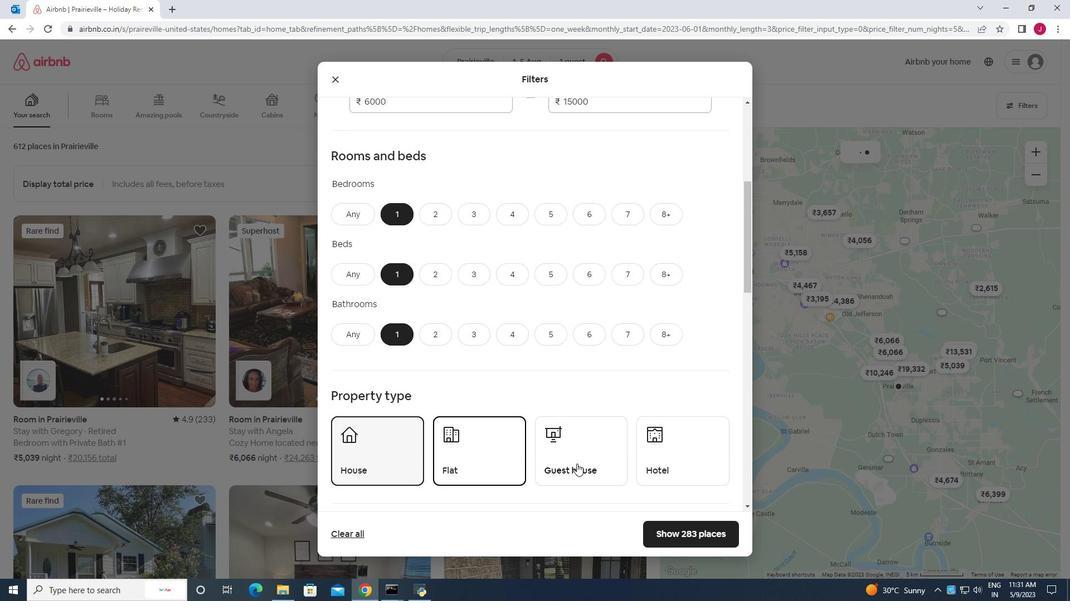 
Action: Mouse pressed left at (580, 463)
Screenshot: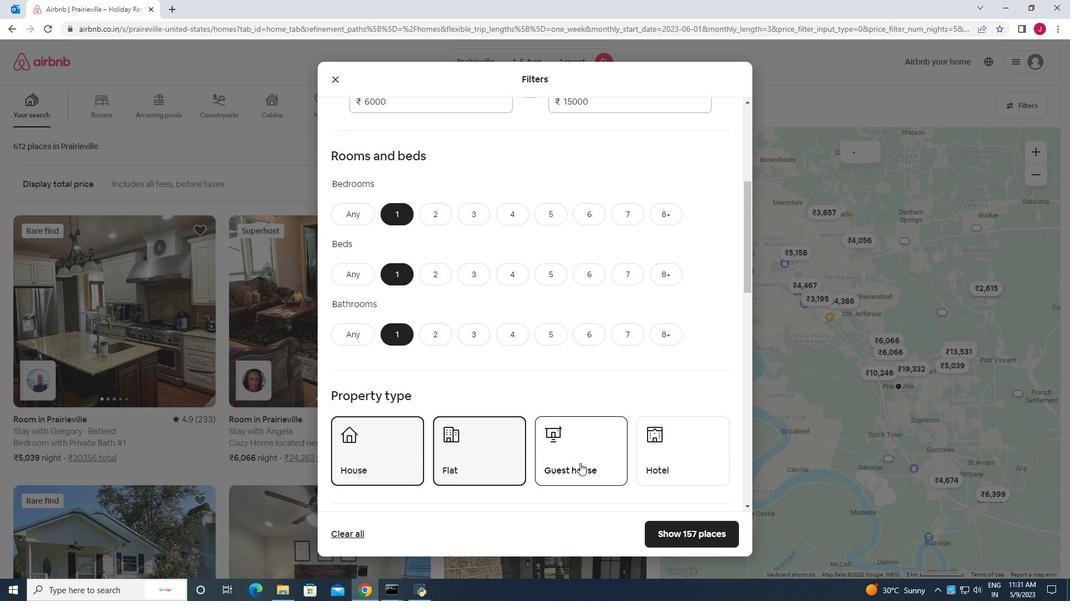 
Action: Mouse moved to (478, 405)
Screenshot: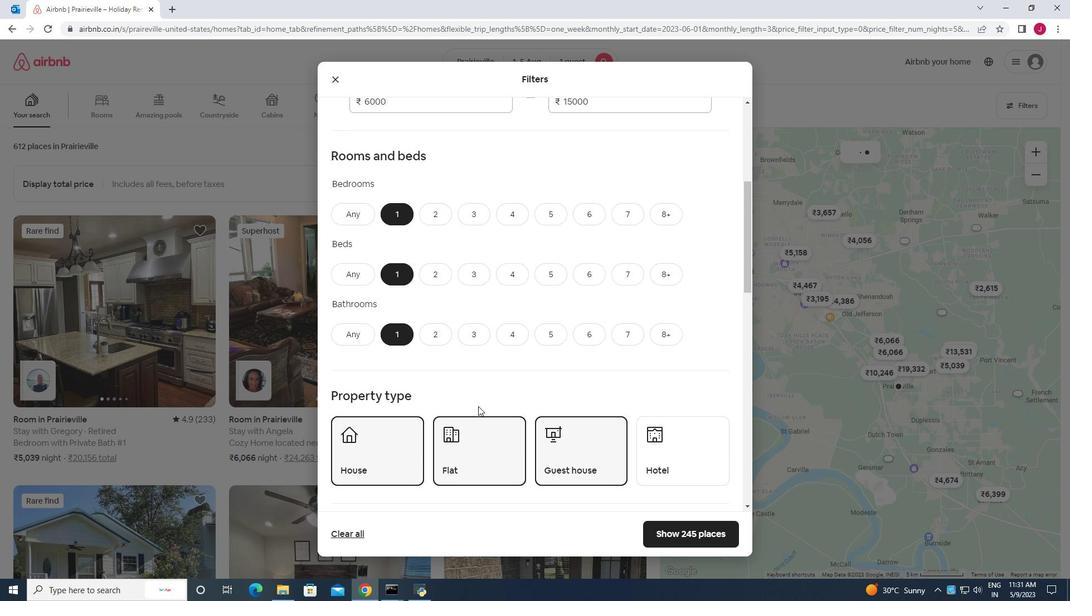 
Action: Mouse scrolled (478, 405) with delta (0, 0)
Screenshot: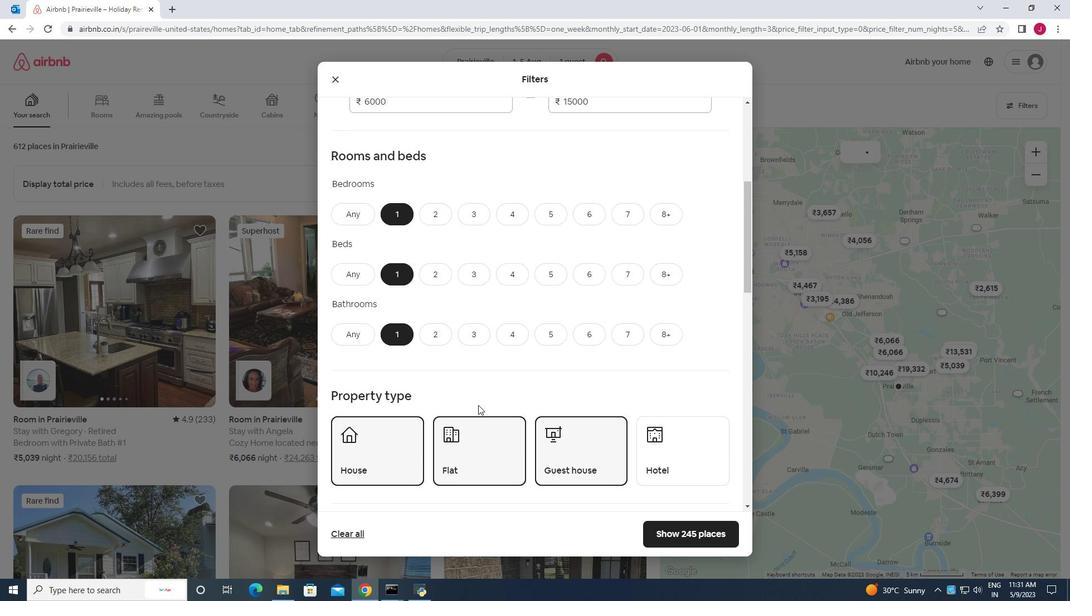 
Action: Mouse scrolled (478, 405) with delta (0, 0)
Screenshot: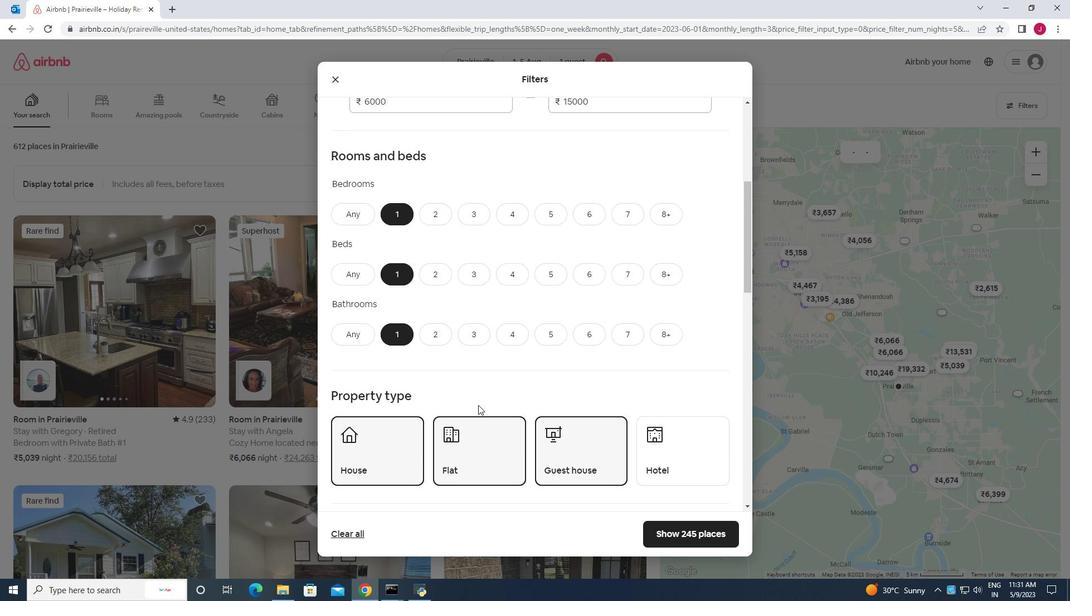 
Action: Mouse scrolled (478, 405) with delta (0, 0)
Screenshot: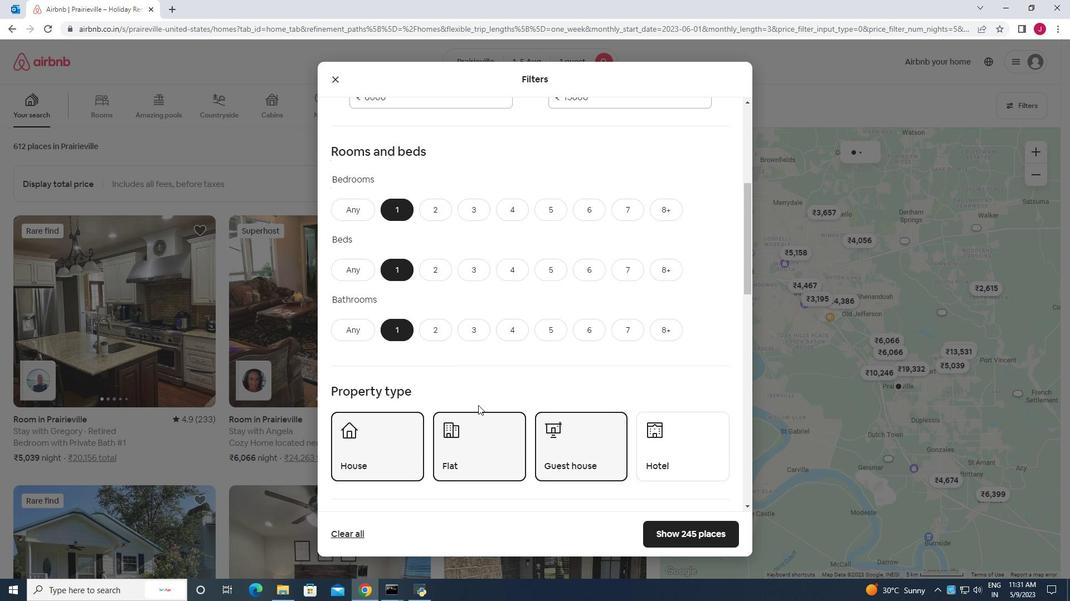 
Action: Mouse moved to (488, 407)
Screenshot: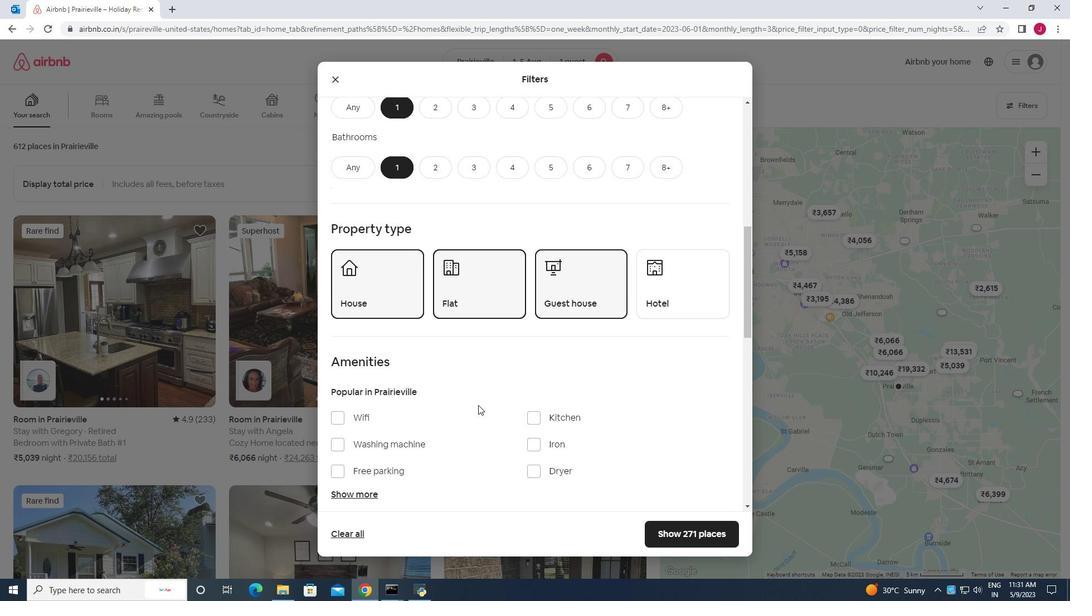 
Action: Mouse scrolled (488, 406) with delta (0, 0)
Screenshot: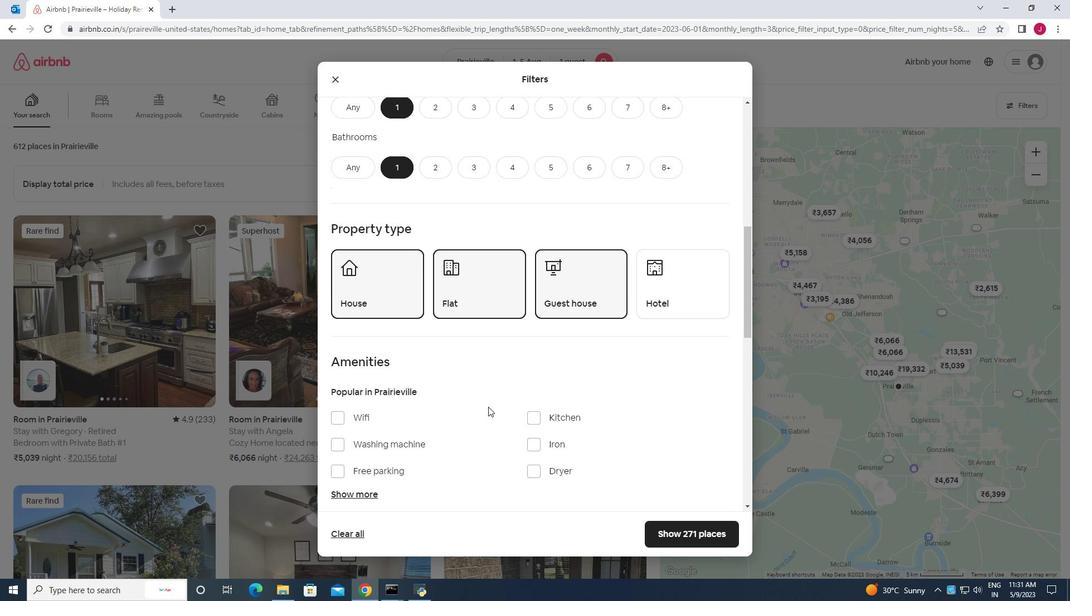 
Action: Mouse moved to (339, 362)
Screenshot: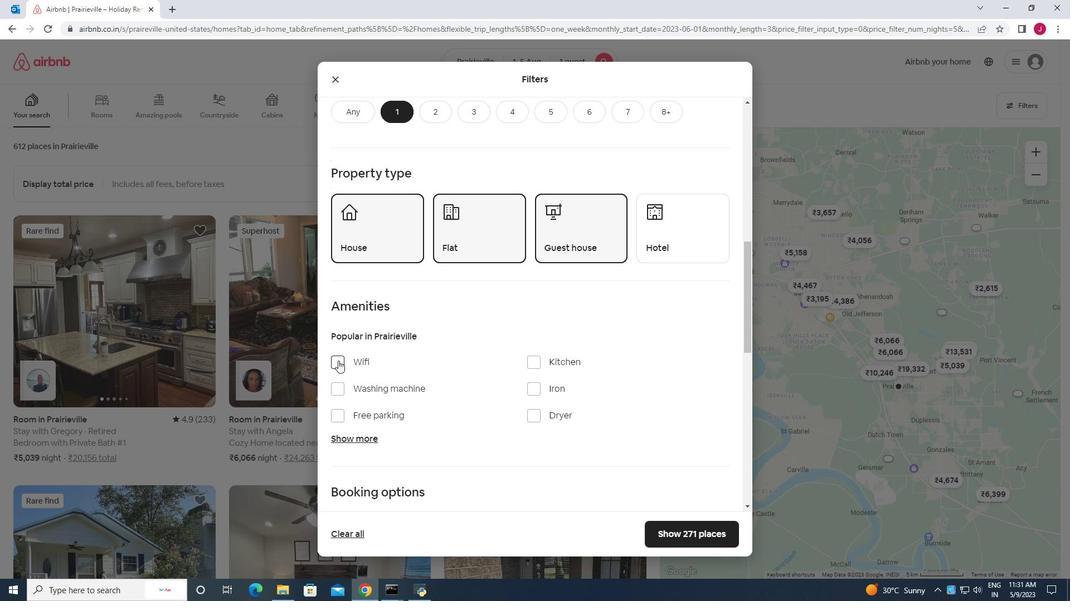 
Action: Mouse pressed left at (339, 362)
Screenshot: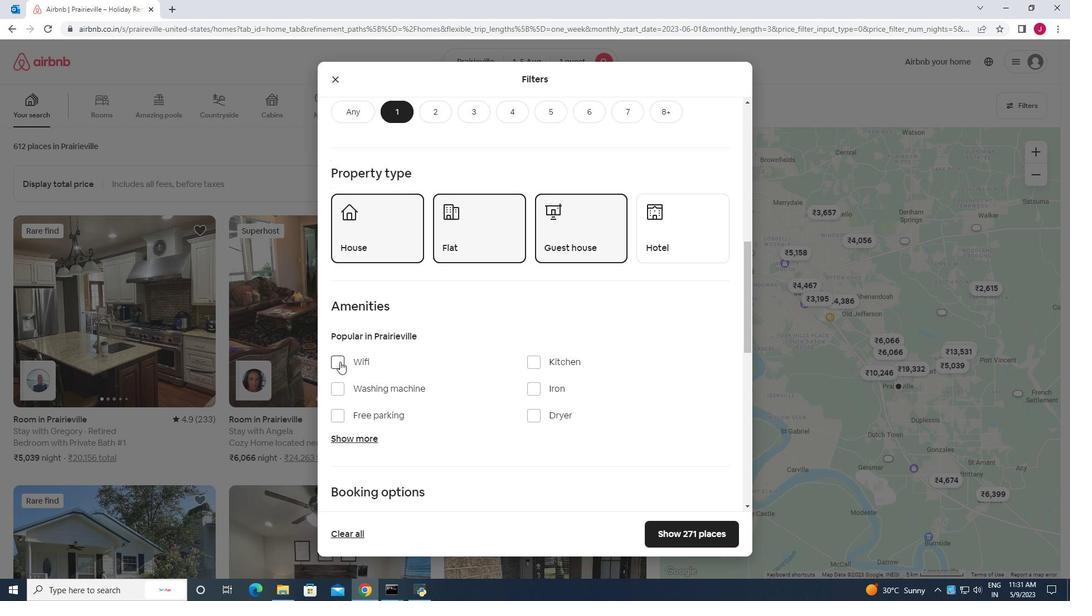 
Action: Mouse moved to (428, 356)
Screenshot: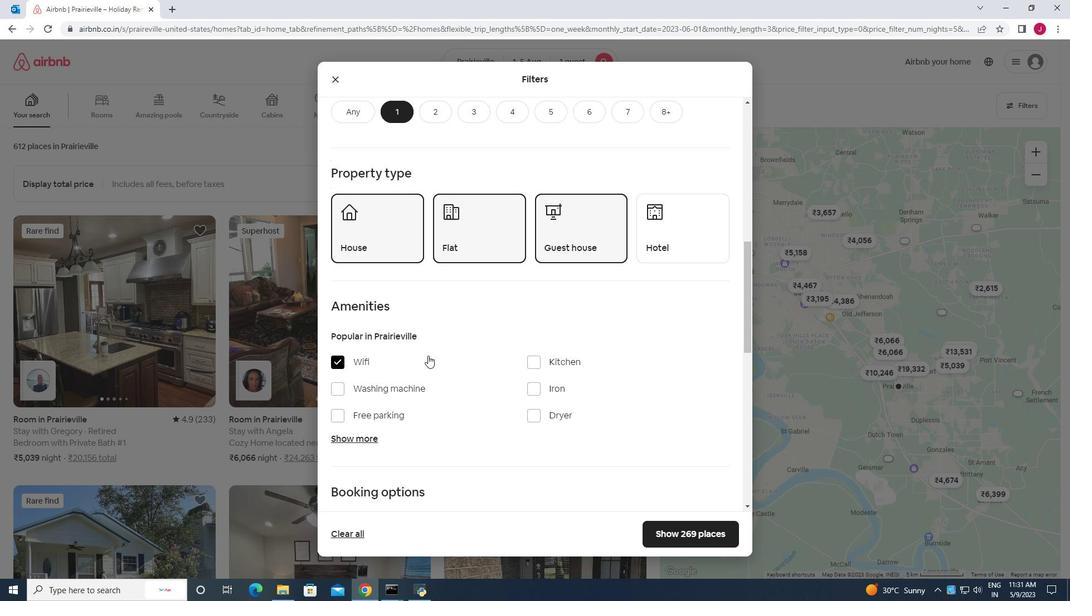 
Action: Mouse scrolled (428, 355) with delta (0, 0)
Screenshot: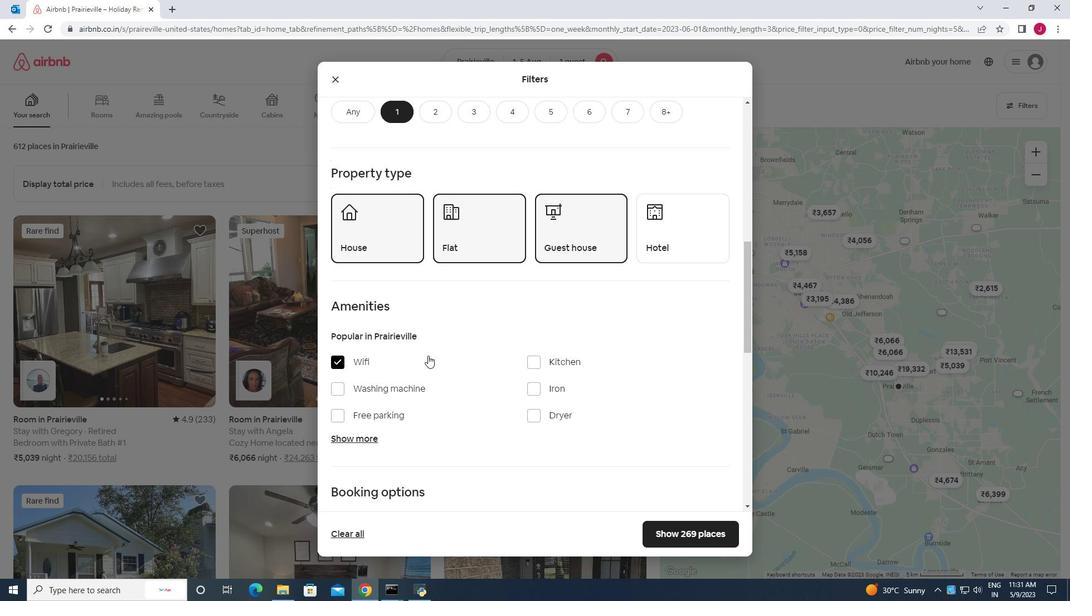 
Action: Mouse scrolled (428, 355) with delta (0, 0)
Screenshot: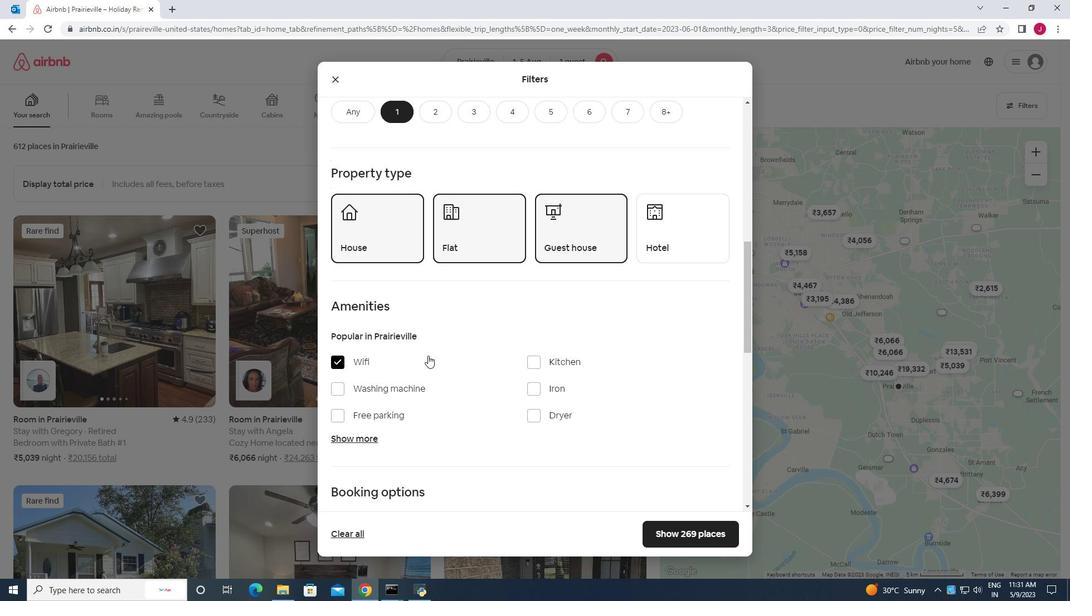 
Action: Mouse moved to (478, 365)
Screenshot: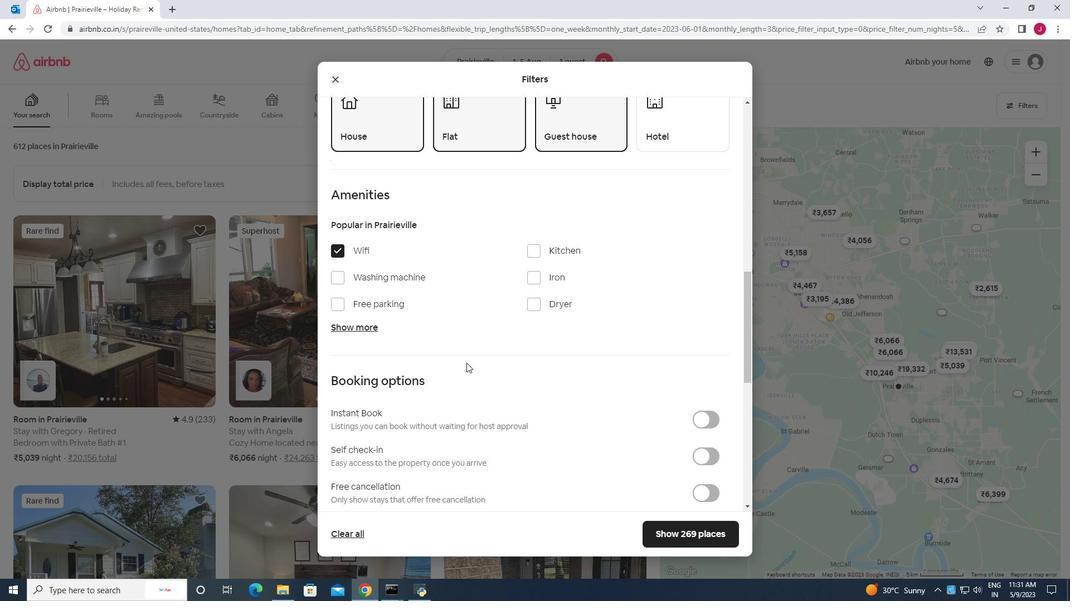 
Action: Mouse scrolled (478, 365) with delta (0, 0)
Screenshot: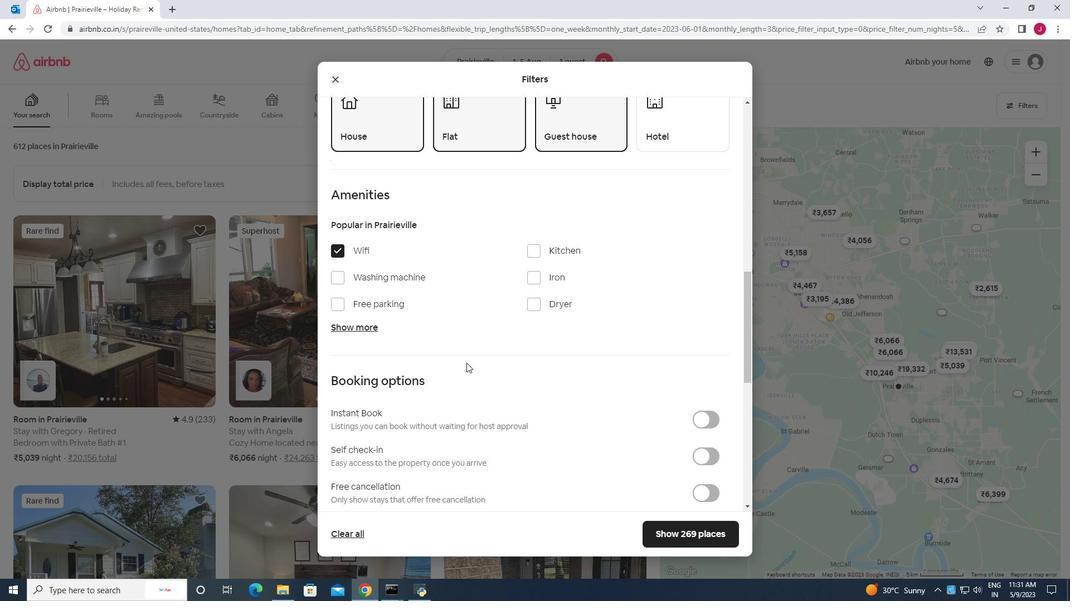 
Action: Mouse scrolled (478, 365) with delta (0, 0)
Screenshot: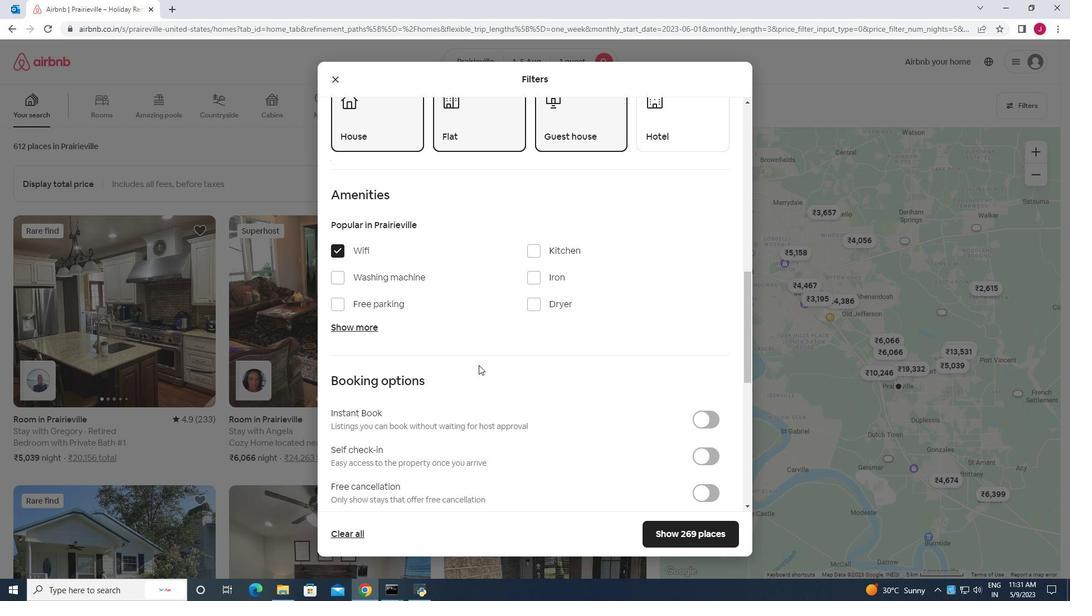 
Action: Mouse moved to (700, 342)
Screenshot: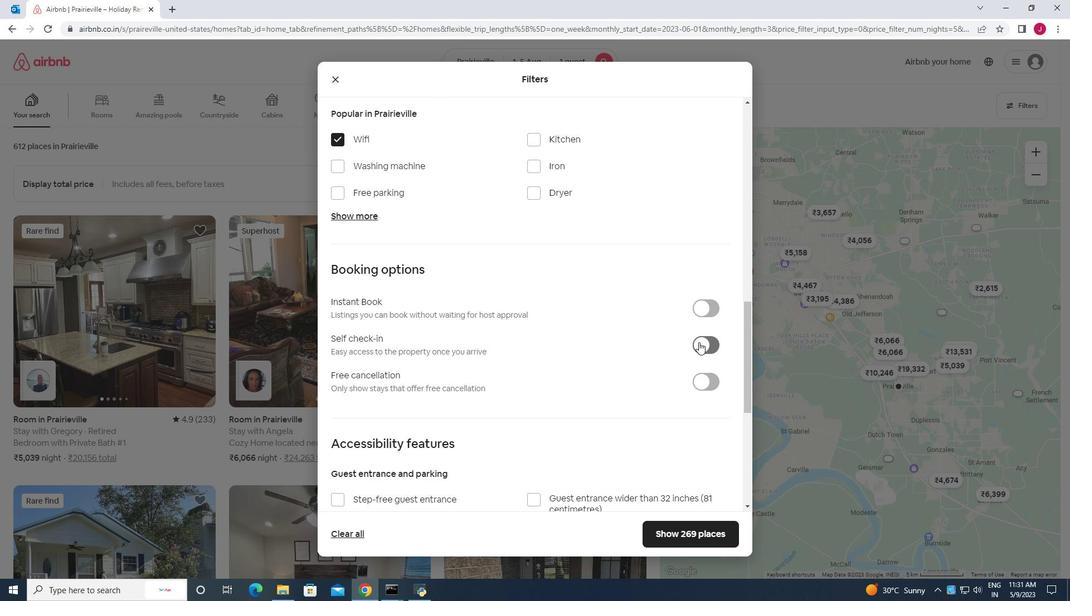 
Action: Mouse pressed left at (700, 342)
Screenshot: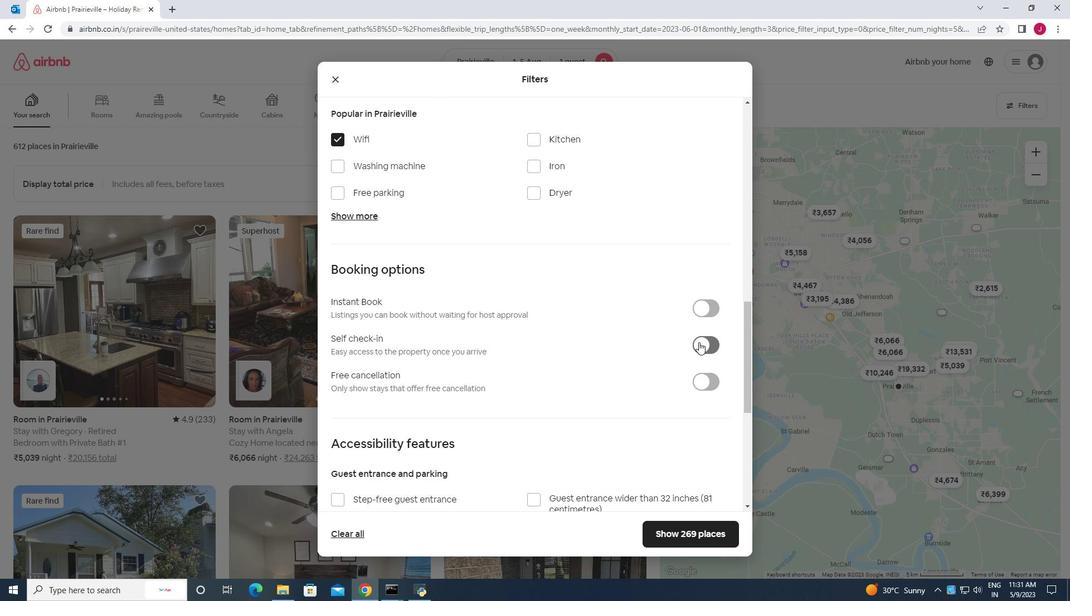 
Action: Mouse moved to (562, 356)
Screenshot: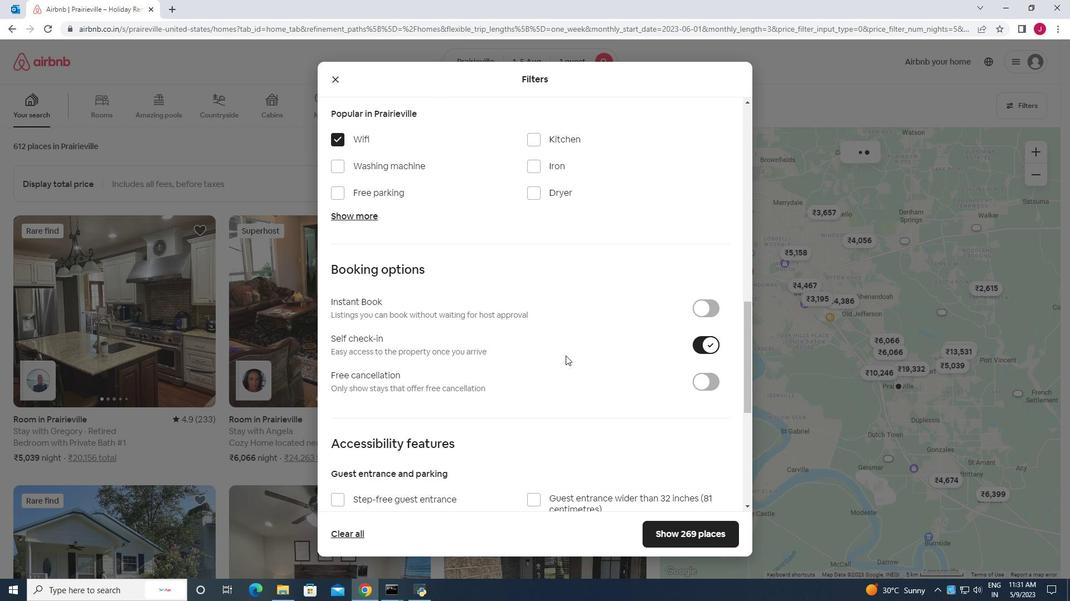 
Action: Mouse scrolled (562, 356) with delta (0, 0)
Screenshot: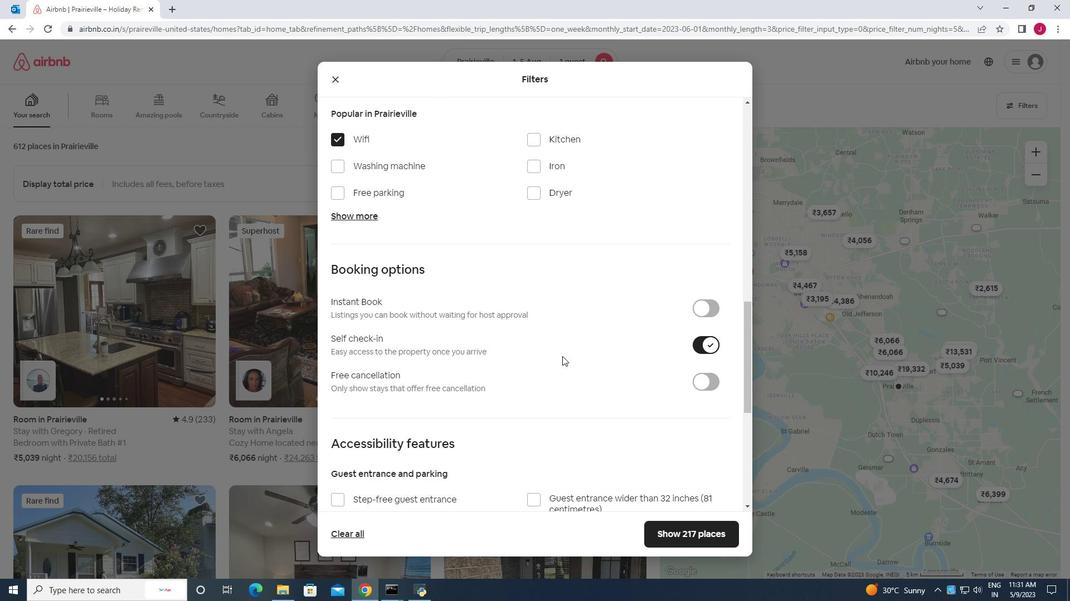 
Action: Mouse scrolled (562, 356) with delta (0, 0)
Screenshot: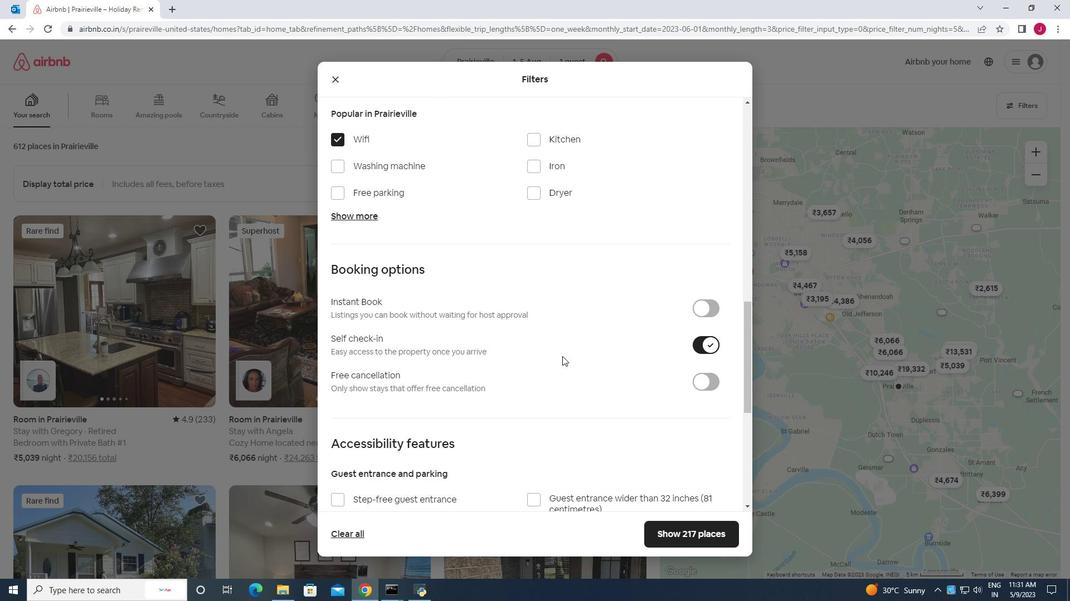 
Action: Mouse scrolled (562, 356) with delta (0, 0)
Screenshot: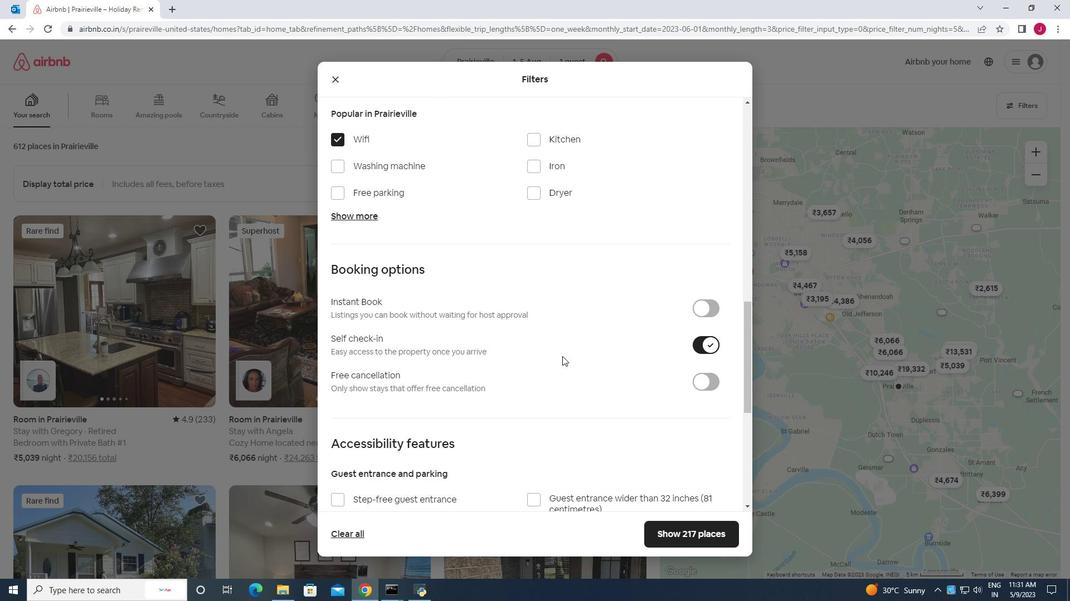 
Action: Mouse moved to (562, 356)
Screenshot: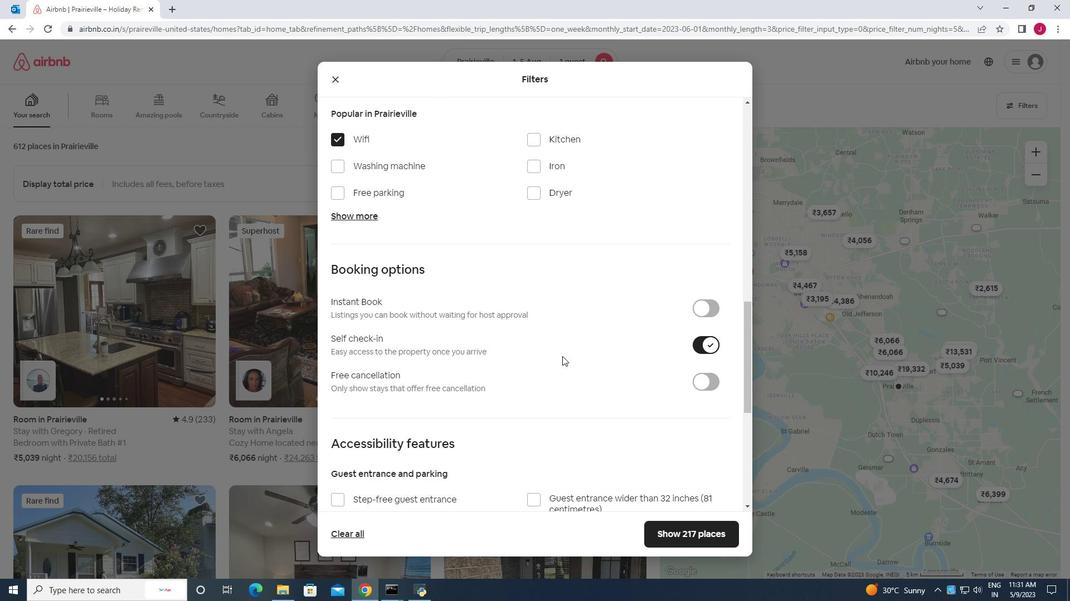 
Action: Mouse scrolled (562, 356) with delta (0, 0)
Screenshot: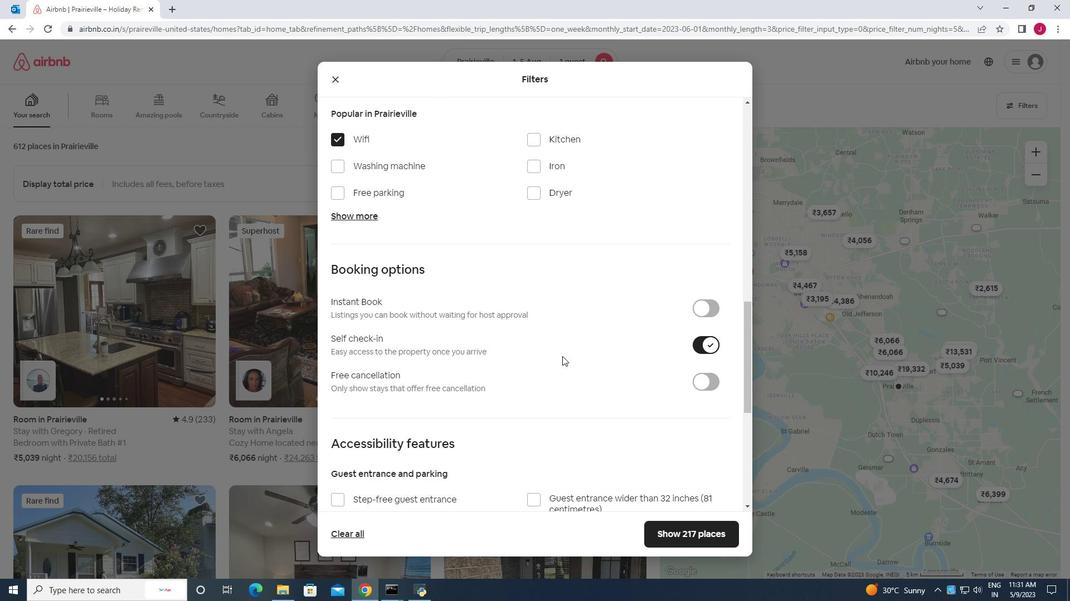 
Action: Mouse moved to (563, 357)
Screenshot: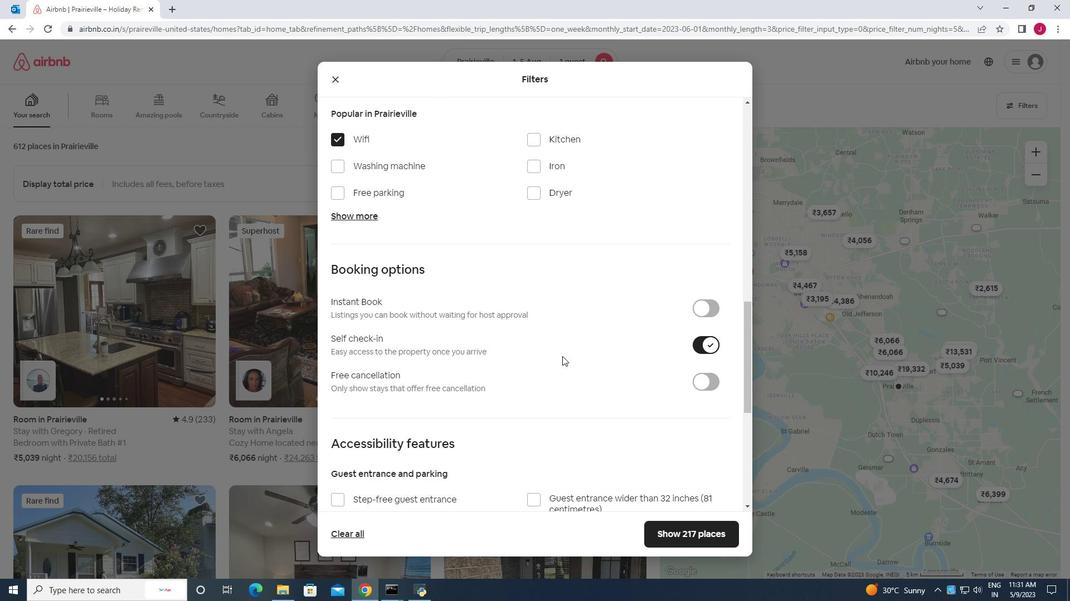 
Action: Mouse scrolled (563, 357) with delta (0, 0)
Screenshot: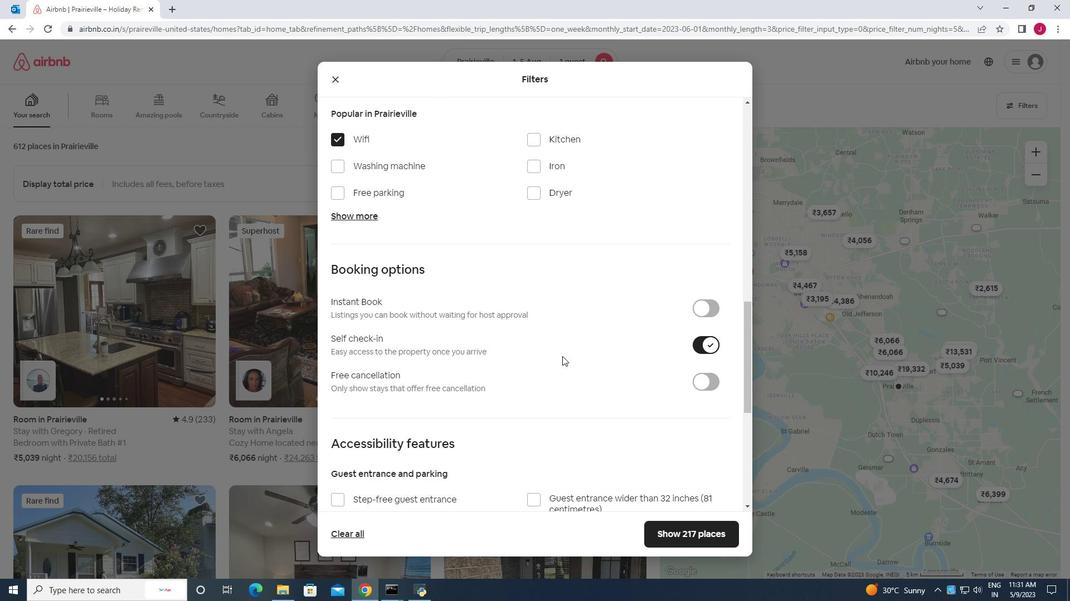 
Action: Mouse moved to (633, 399)
Screenshot: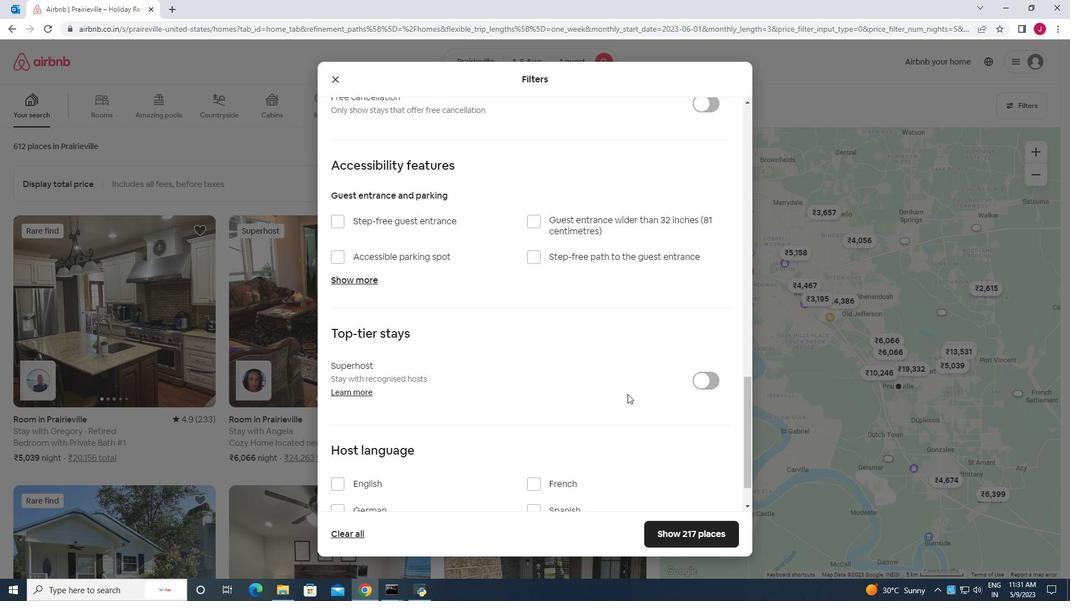
Action: Mouse scrolled (633, 399) with delta (0, 0)
Screenshot: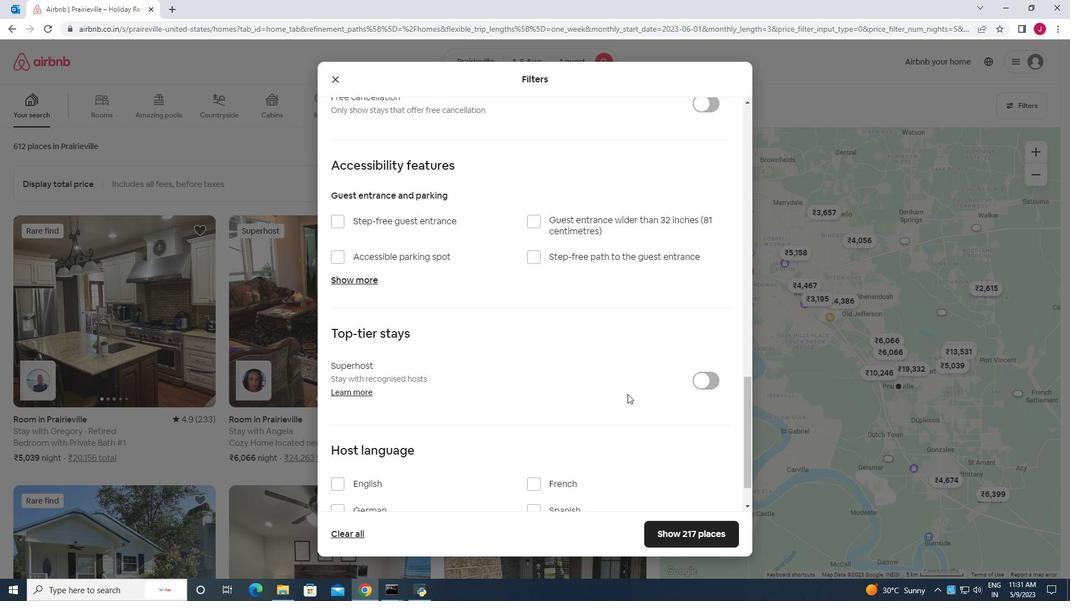 
Action: Mouse moved to (635, 401)
Screenshot: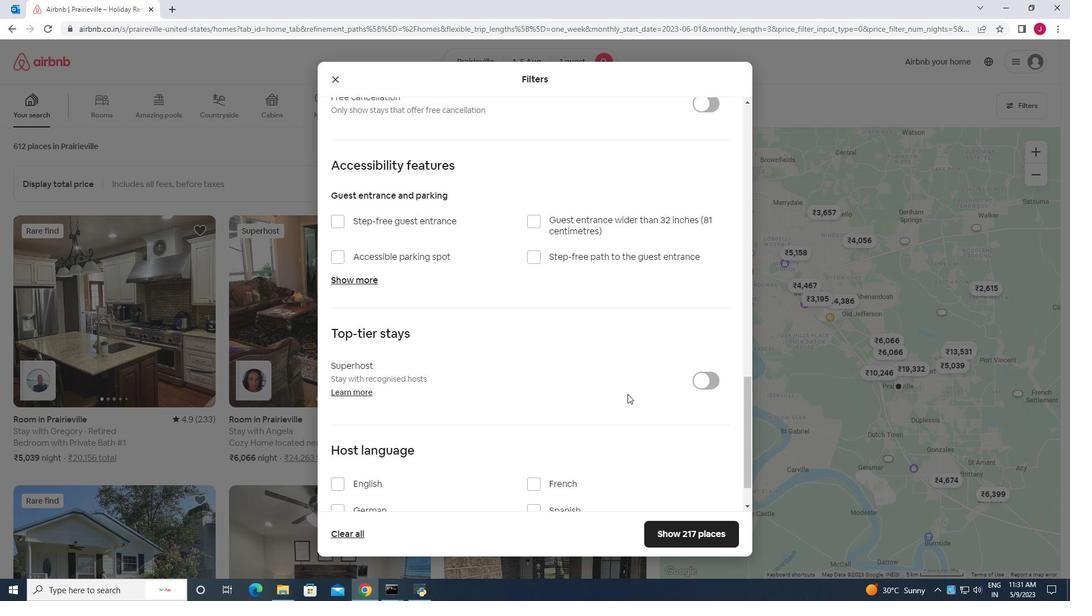 
Action: Mouse scrolled (635, 400) with delta (0, 0)
Screenshot: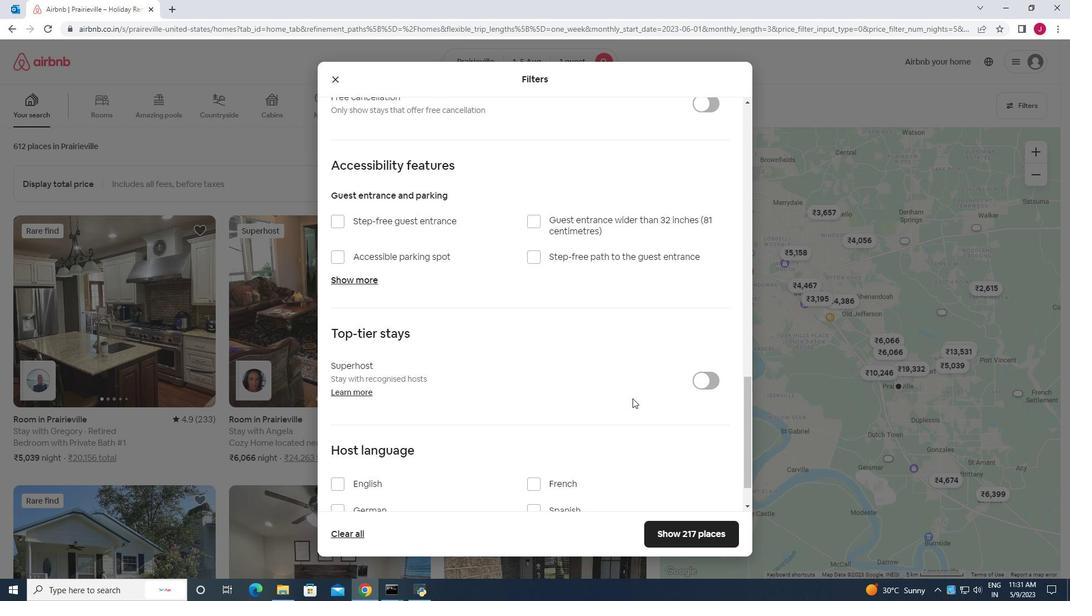 
Action: Mouse scrolled (635, 400) with delta (0, 0)
Screenshot: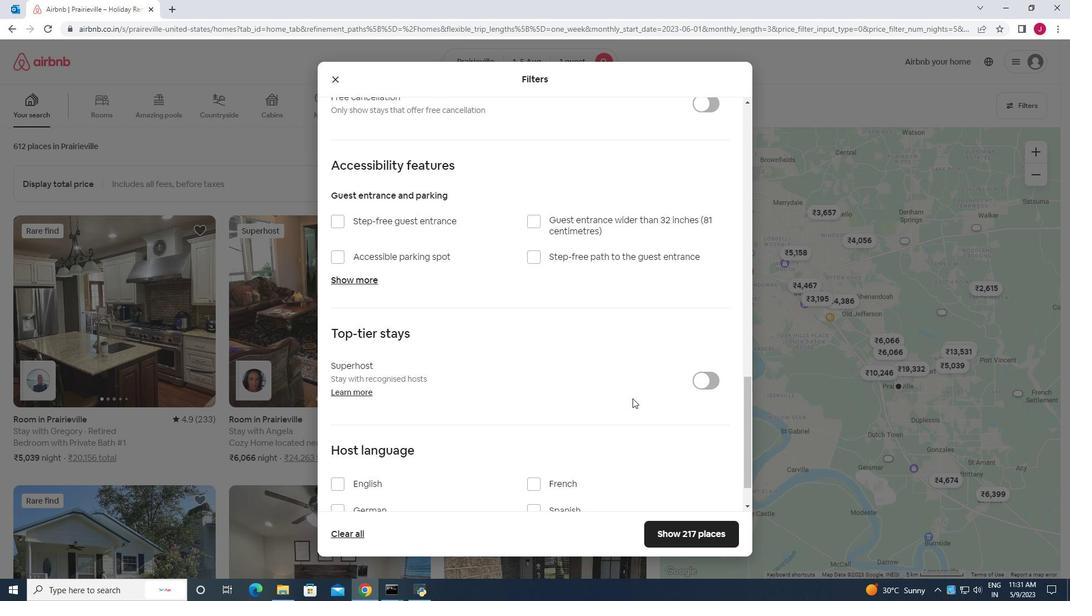 
Action: Mouse scrolled (635, 400) with delta (0, 0)
Screenshot: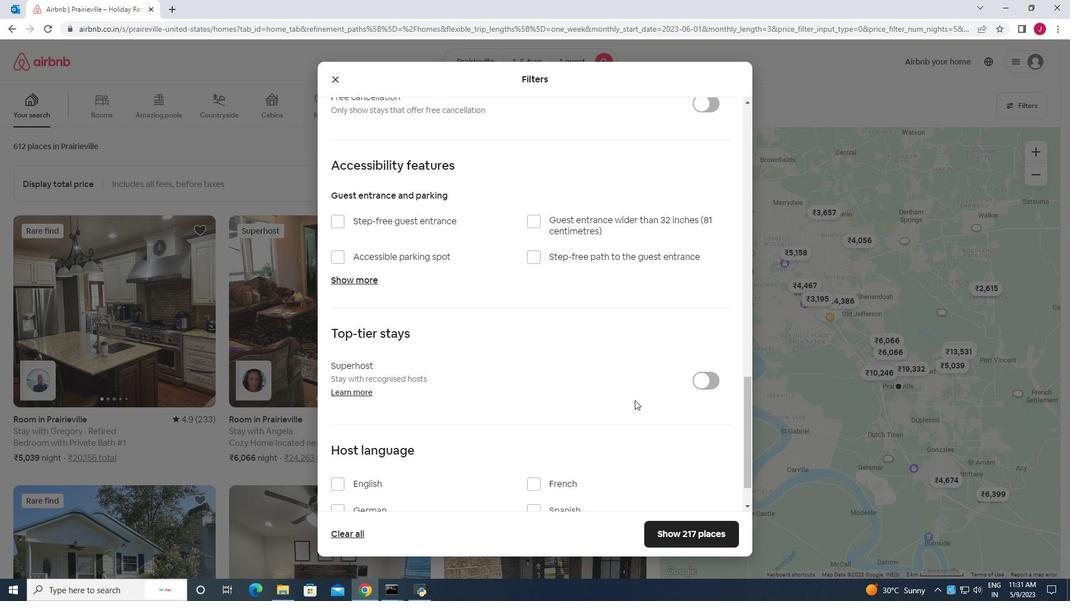 
Action: Mouse scrolled (635, 400) with delta (0, 0)
Screenshot: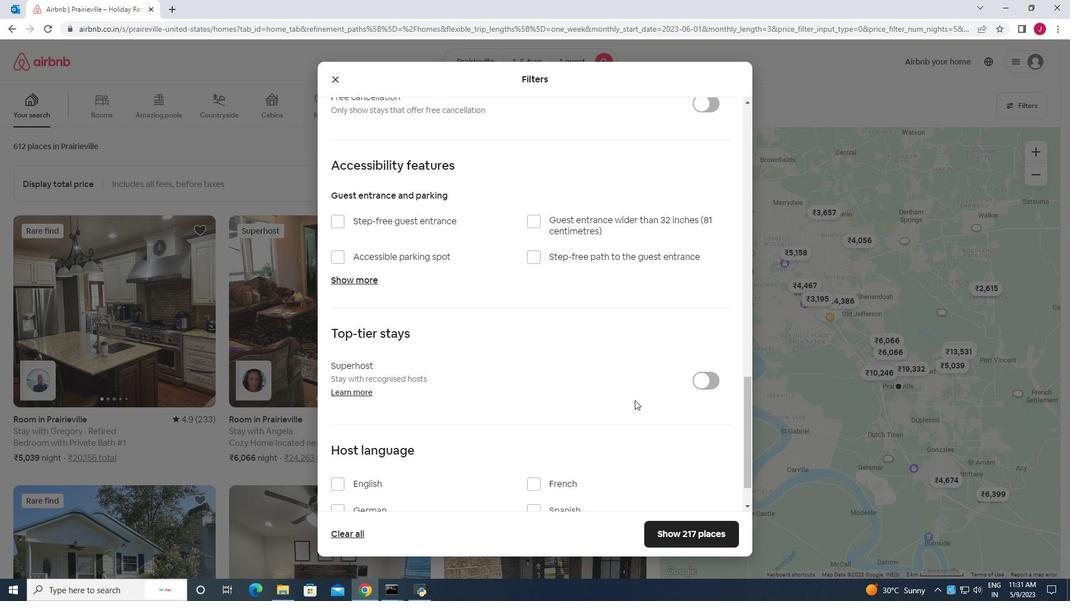 
Action: Mouse moved to (635, 406)
Screenshot: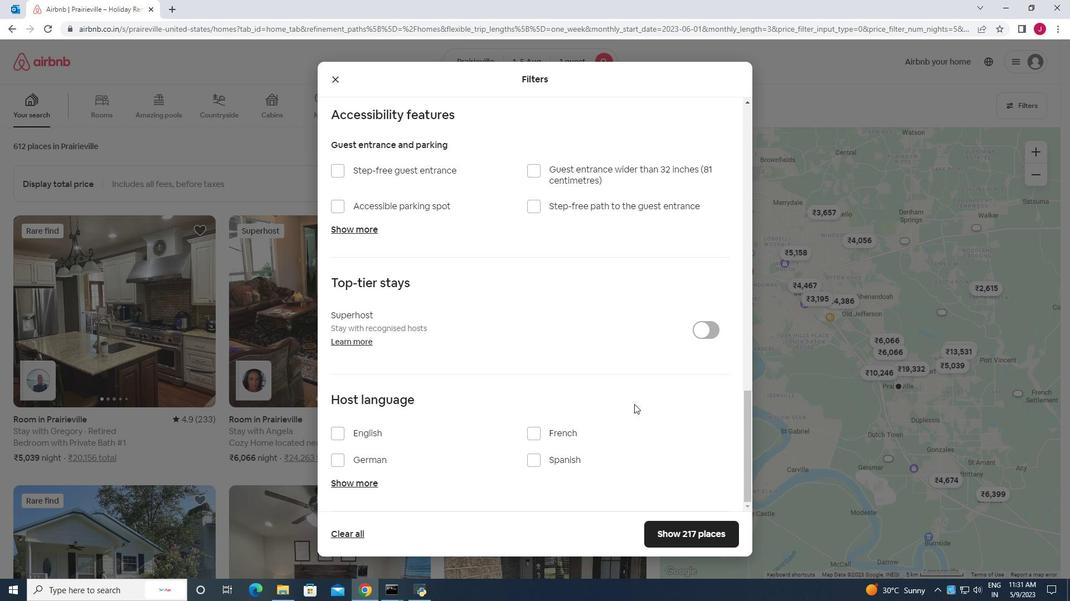 
Action: Mouse scrolled (635, 405) with delta (0, 0)
Screenshot: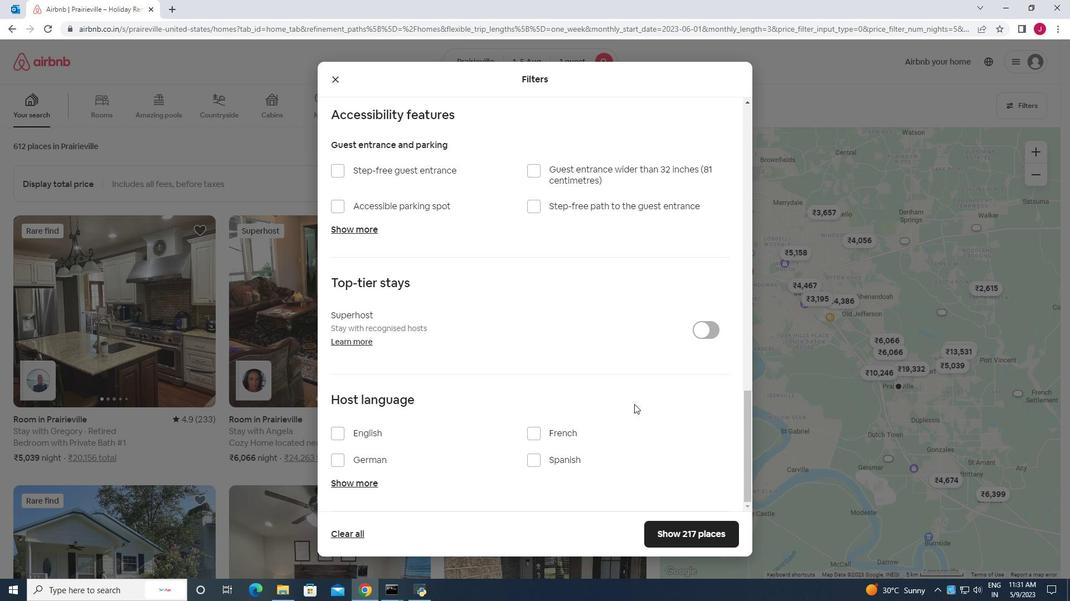 
Action: Mouse moved to (635, 407)
Screenshot: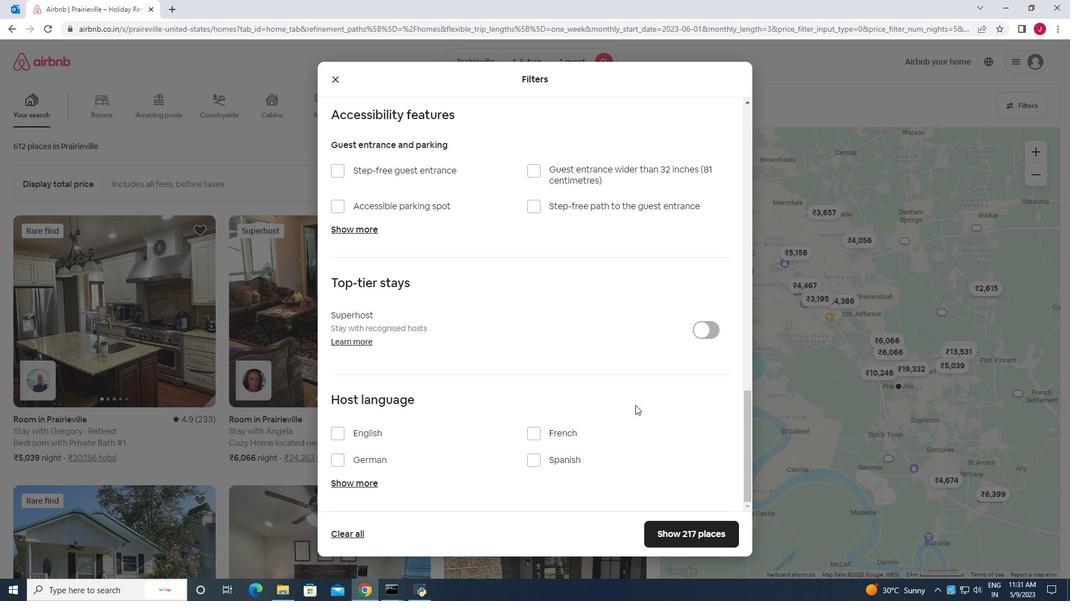 
Action: Mouse scrolled (635, 406) with delta (0, 0)
Screenshot: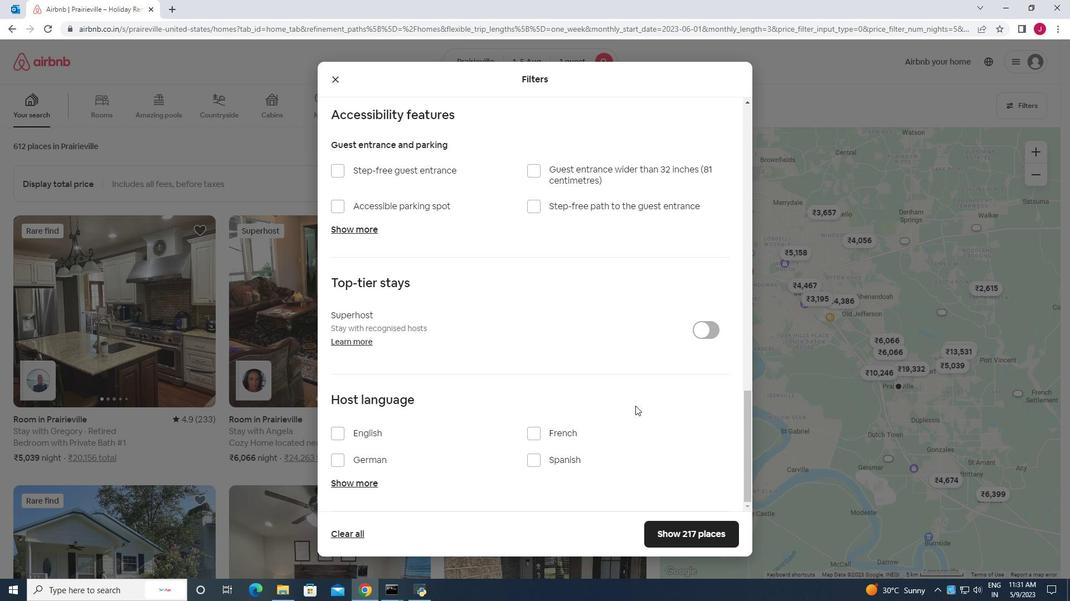
Action: Mouse moved to (635, 407)
Screenshot: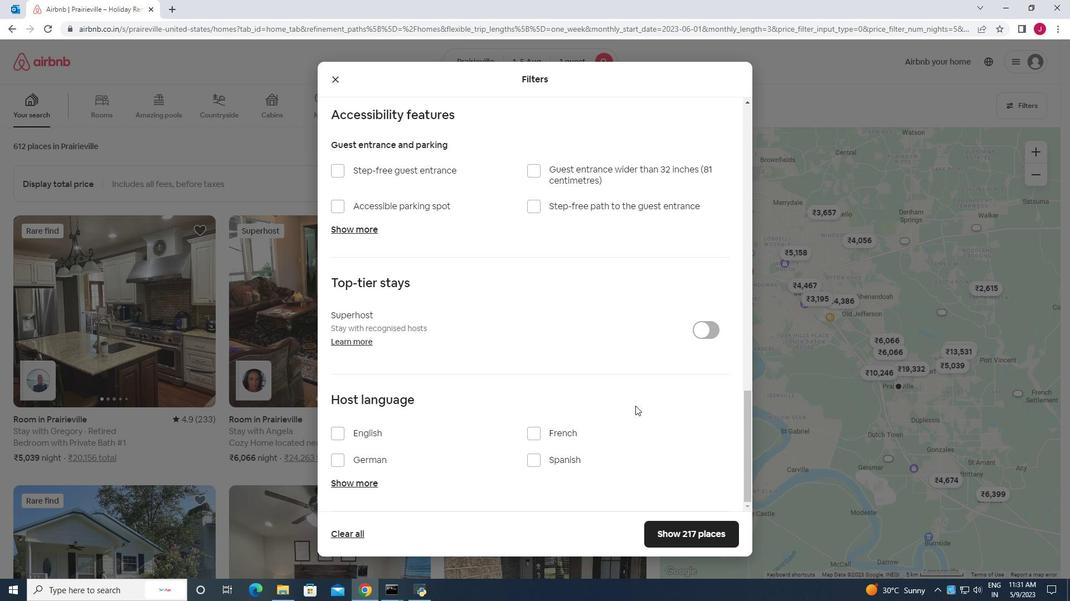 
Action: Mouse scrolled (635, 407) with delta (0, 0)
Screenshot: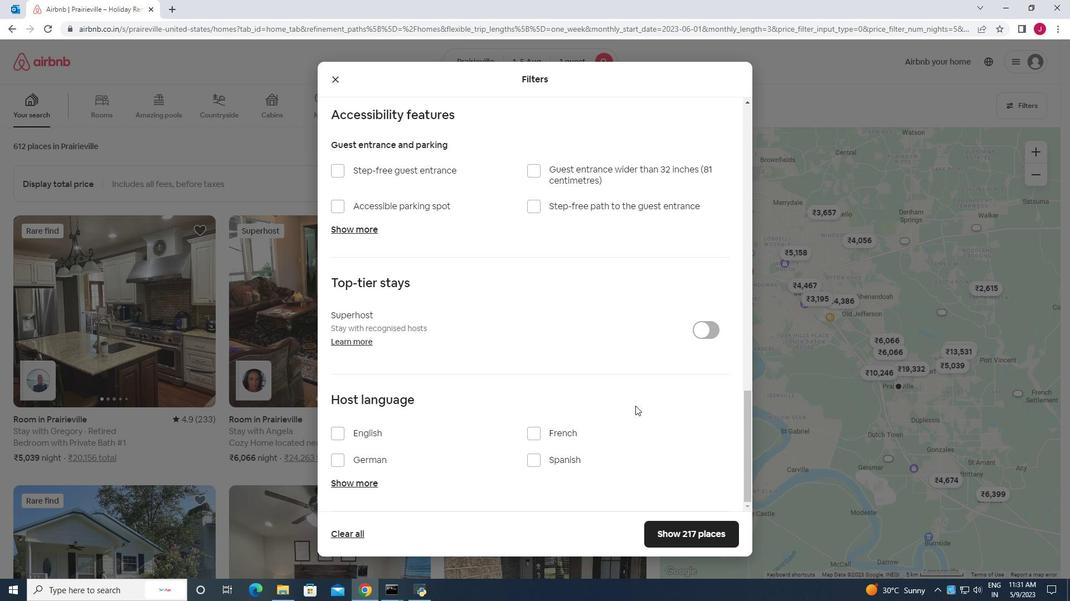 
Action: Mouse moved to (338, 434)
Screenshot: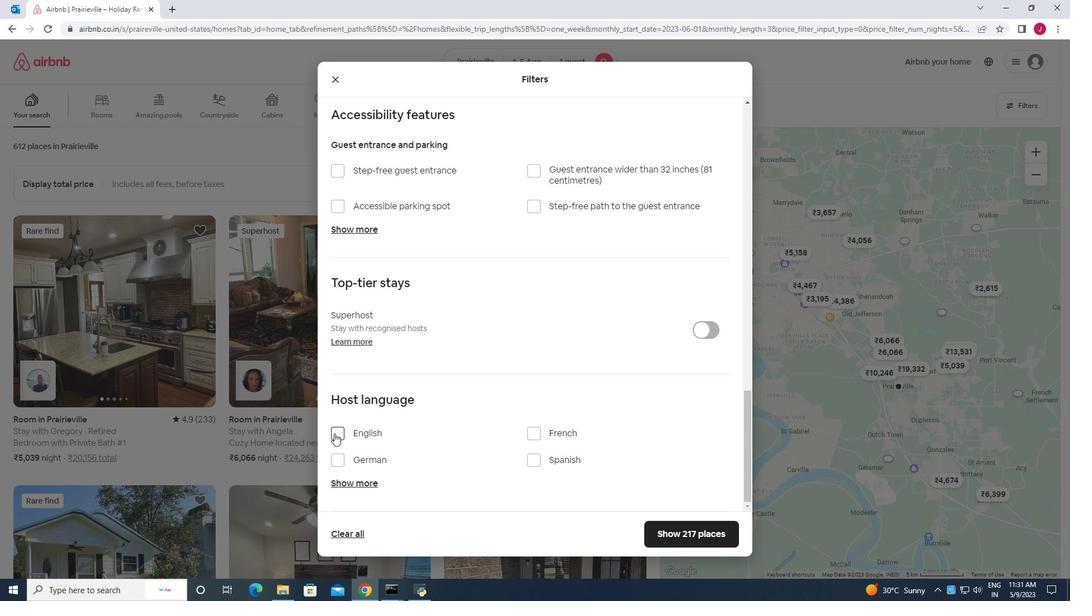 
Action: Mouse pressed left at (338, 434)
Screenshot: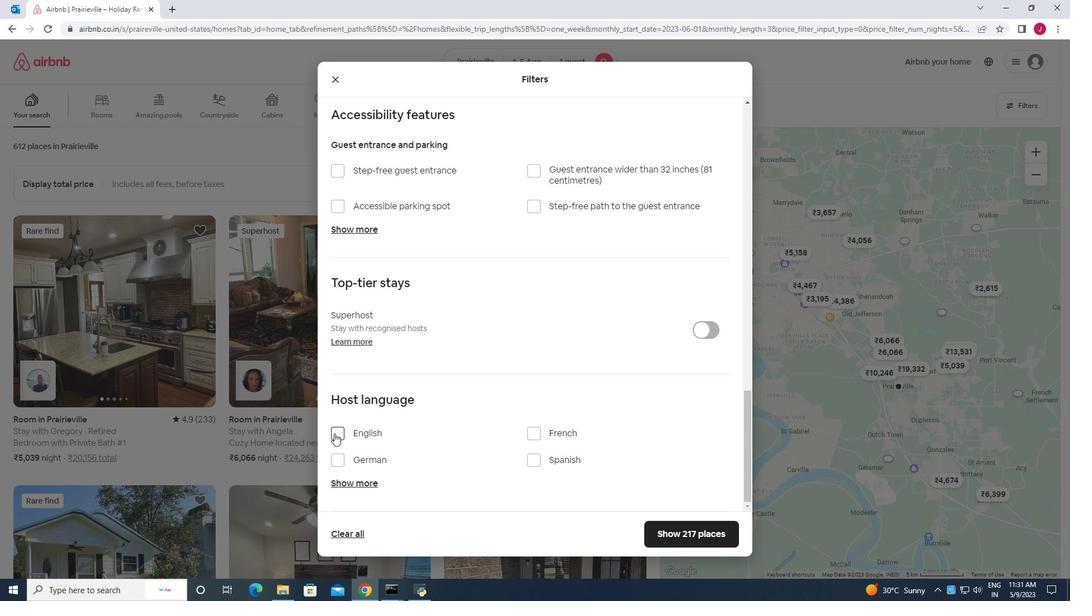 
Action: Mouse moved to (685, 537)
Screenshot: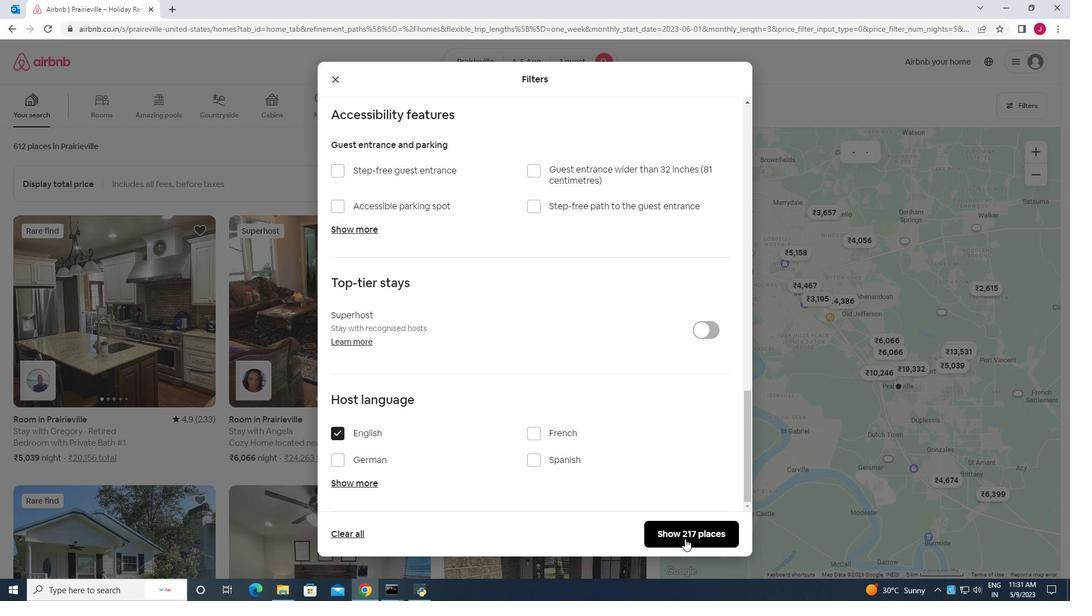 
Action: Mouse pressed left at (685, 537)
Screenshot: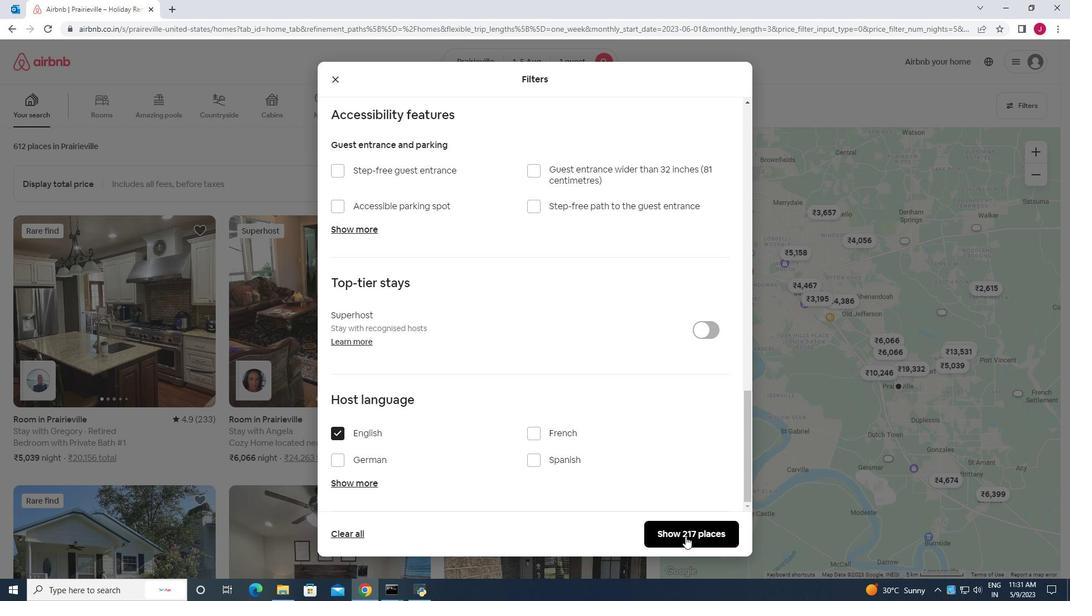 
Action: Mouse moved to (673, 526)
Screenshot: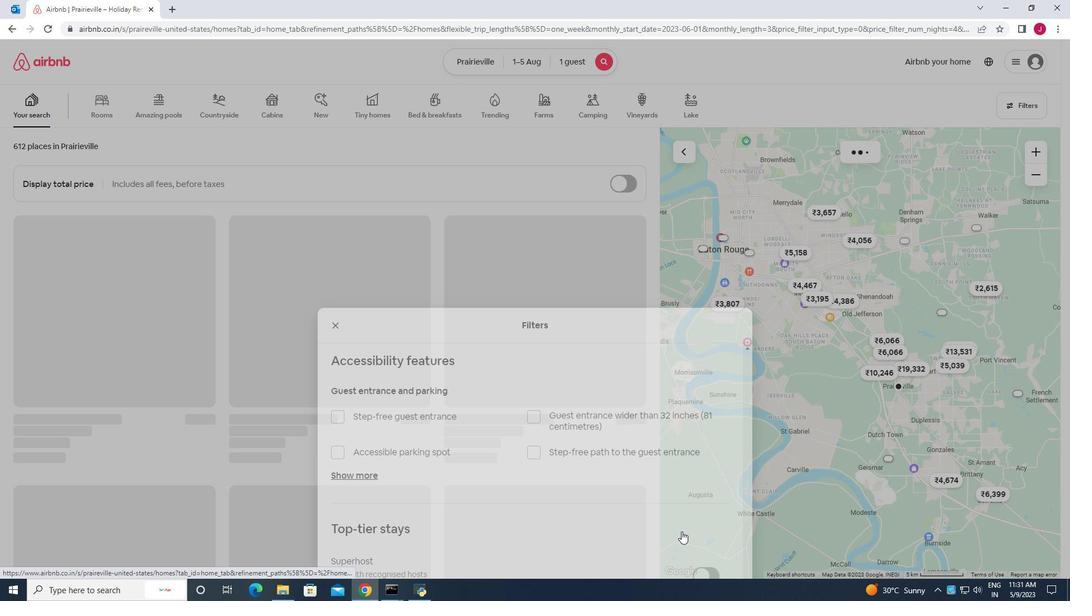 
